 Task: Find connections with filter location El Palmar with filter topic #Futurewith filter profile language German with filter current company Continental with filter school Shri Ramdeobaba Kamla Nehru Engineering College, Katol Road with filter industry Animation and Post-production with filter service category Social Media Marketing with filter keywords title Community Food Project Worker
Action: Mouse moved to (611, 78)
Screenshot: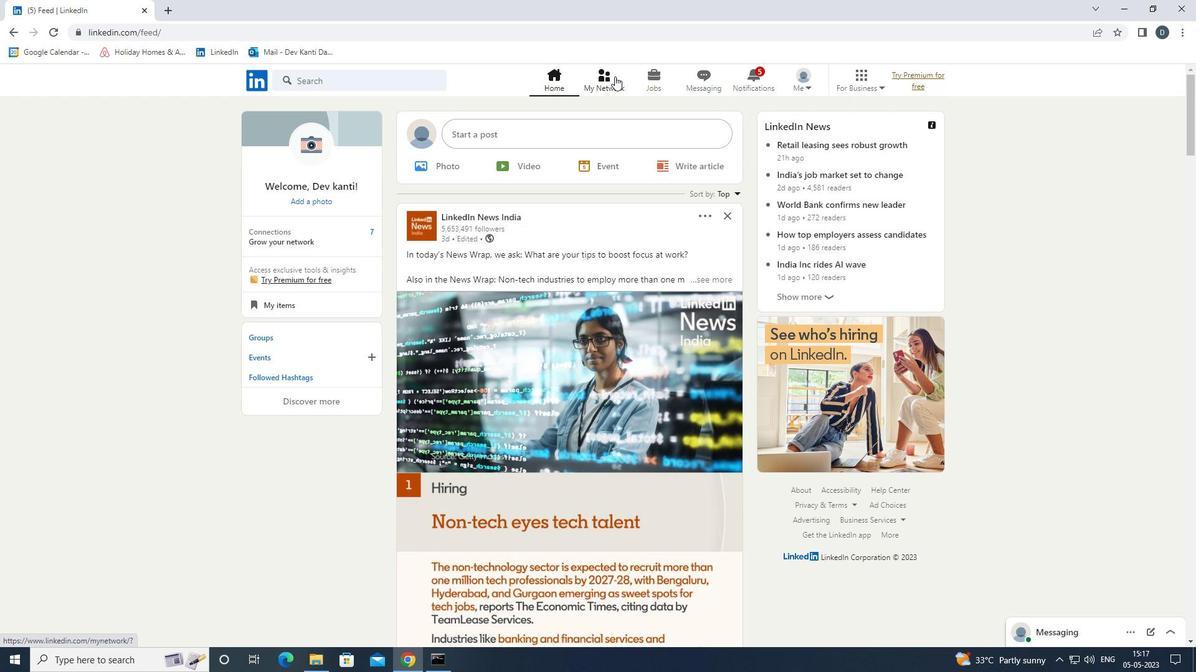 
Action: Mouse pressed left at (611, 78)
Screenshot: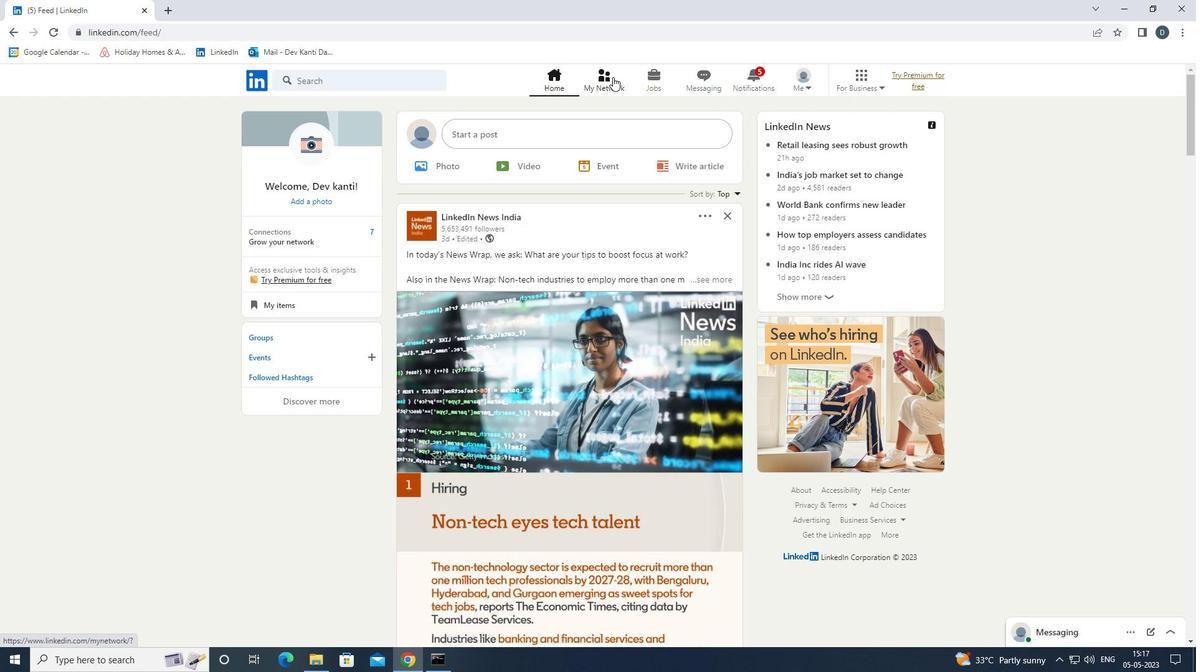 
Action: Mouse moved to (413, 148)
Screenshot: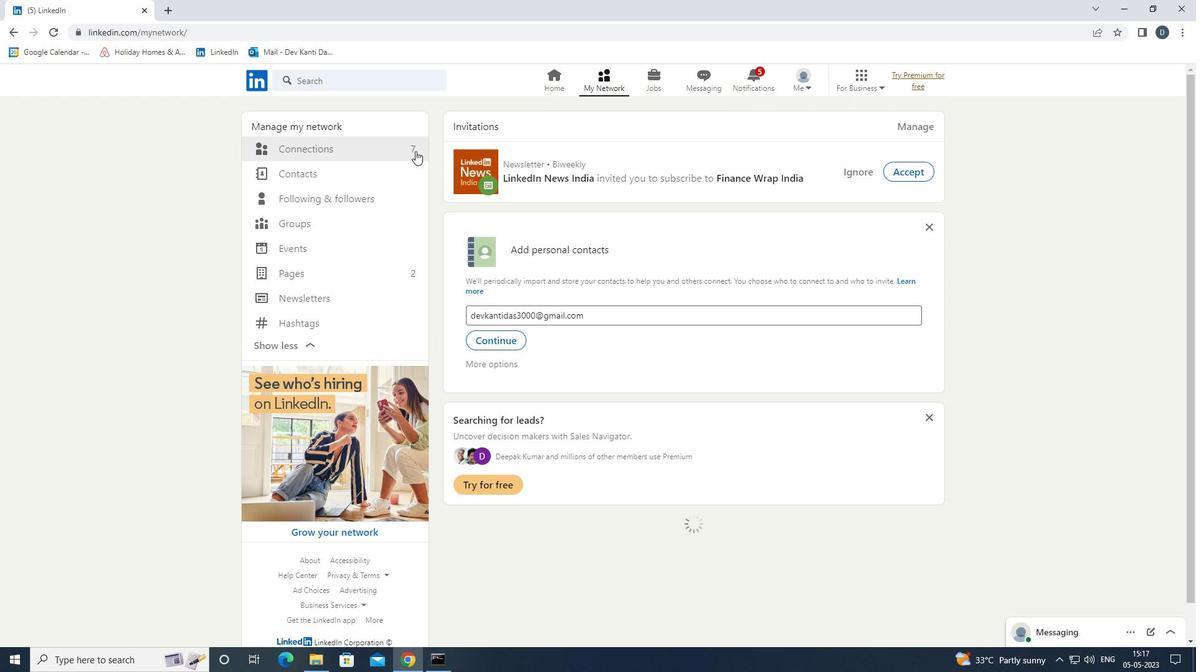 
Action: Mouse pressed left at (413, 148)
Screenshot: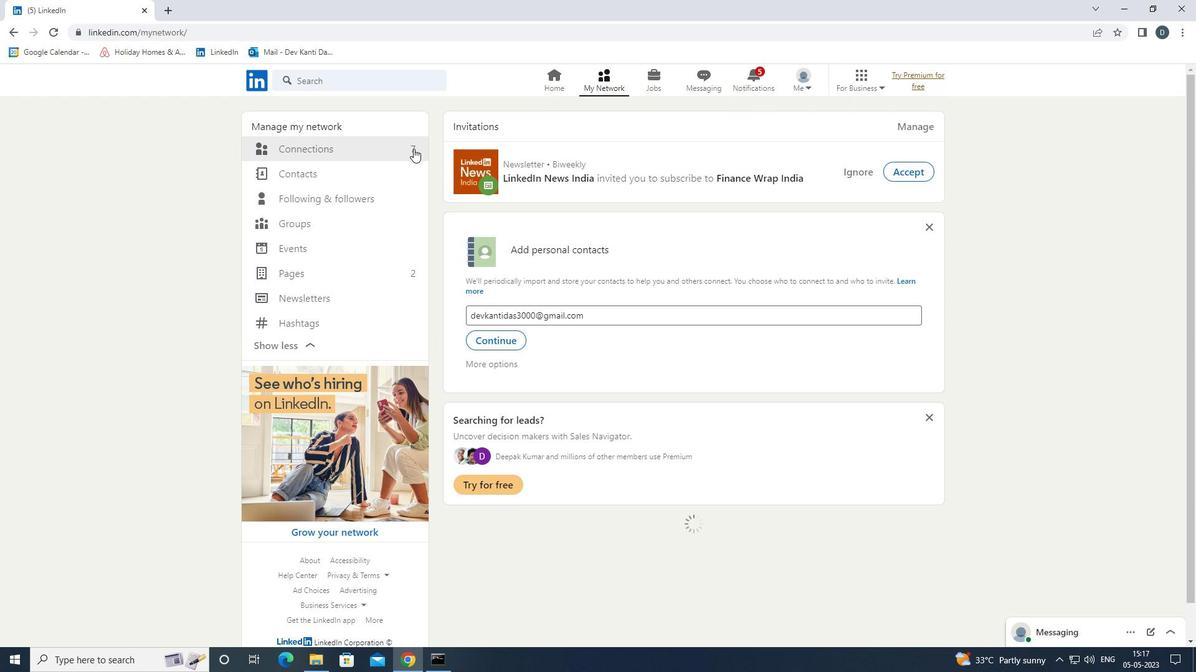
Action: Mouse moved to (660, 149)
Screenshot: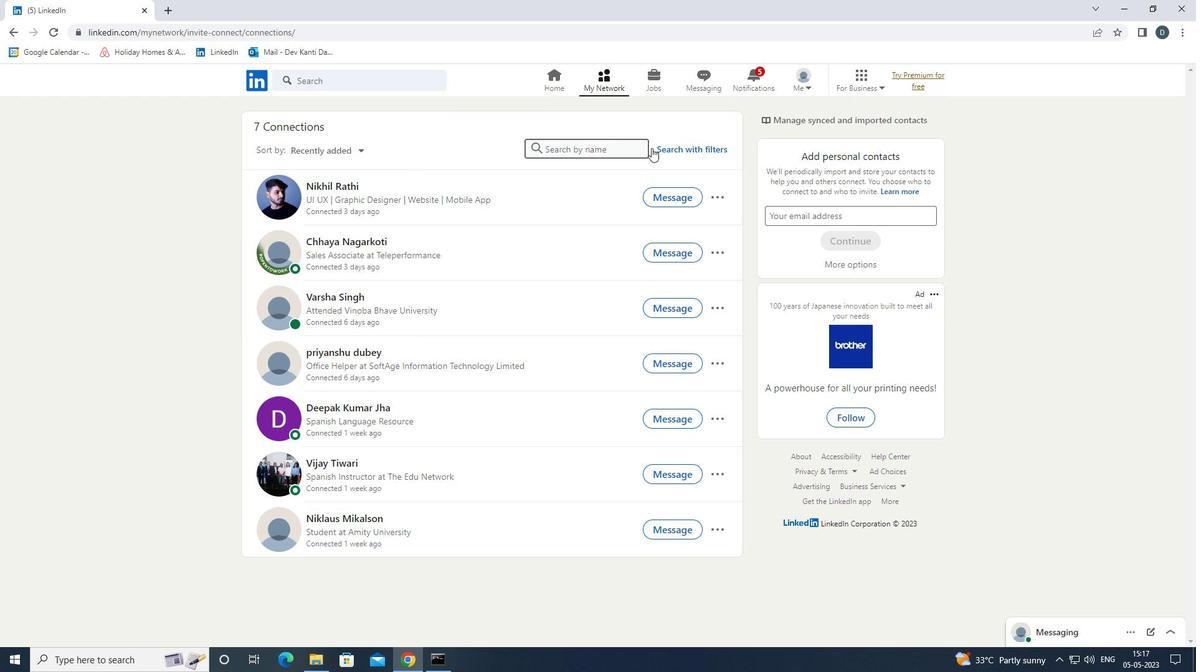 
Action: Mouse pressed left at (660, 149)
Screenshot: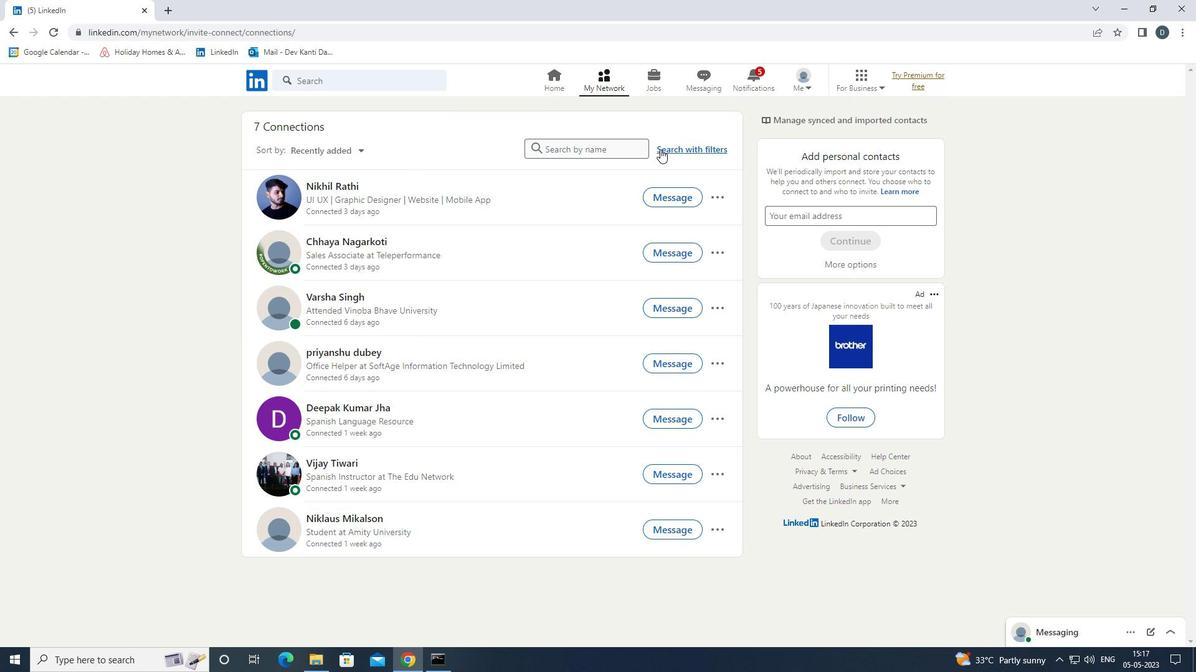 
Action: Mouse moved to (635, 117)
Screenshot: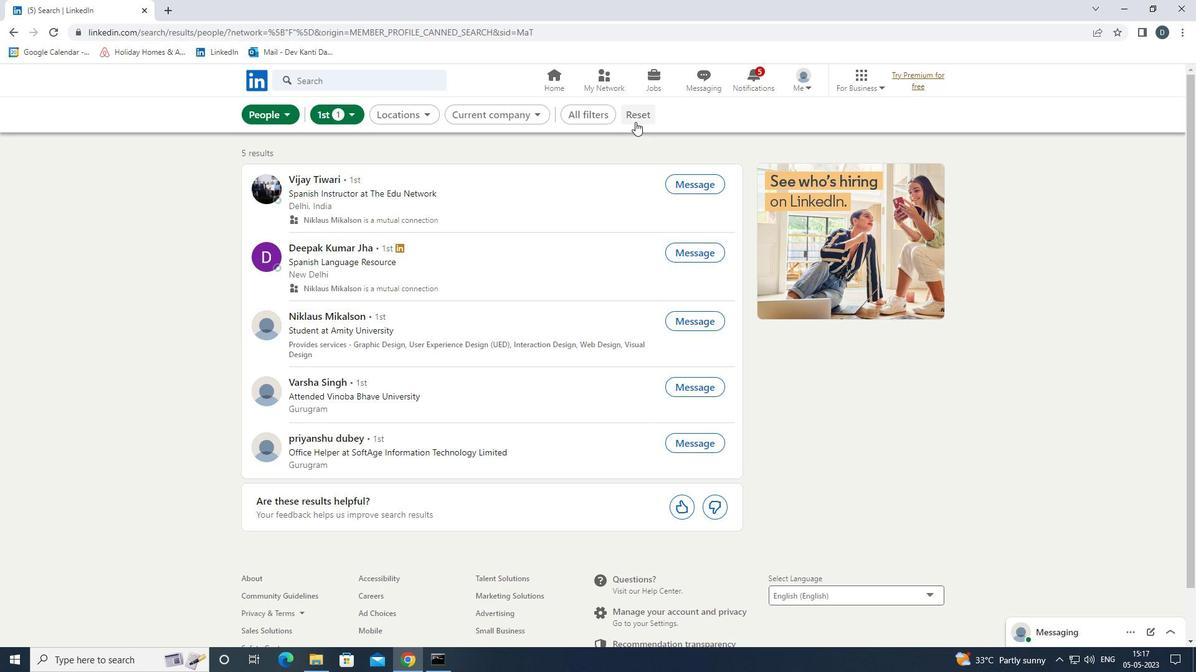 
Action: Mouse pressed left at (635, 117)
Screenshot: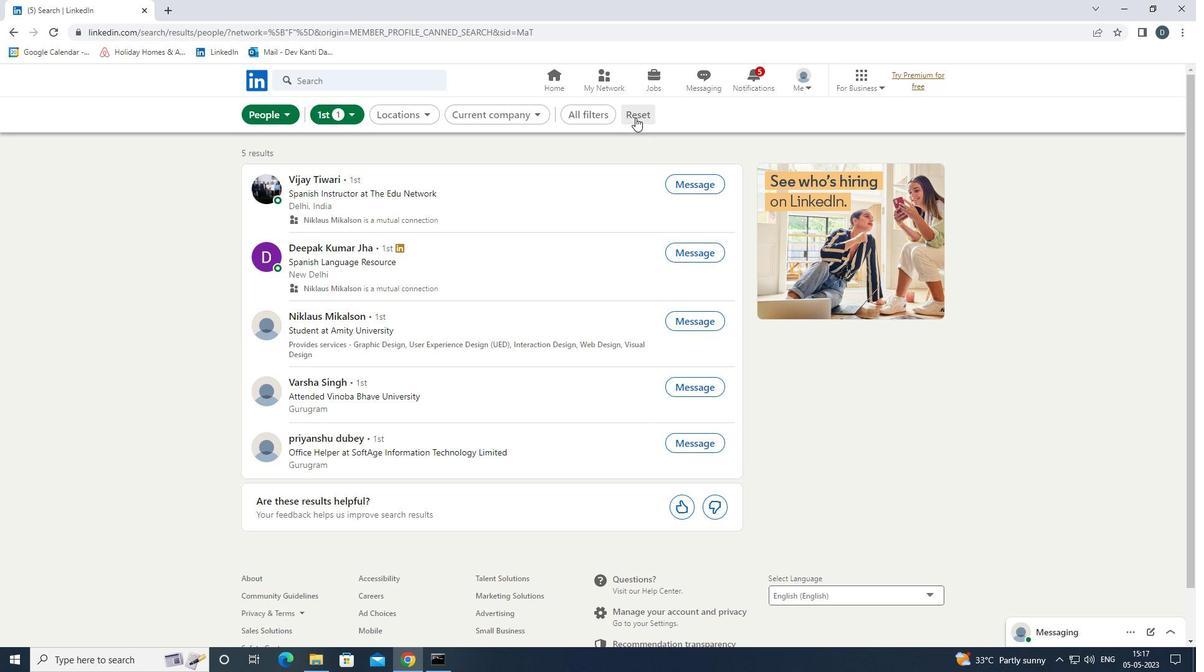 
Action: Mouse moved to (621, 114)
Screenshot: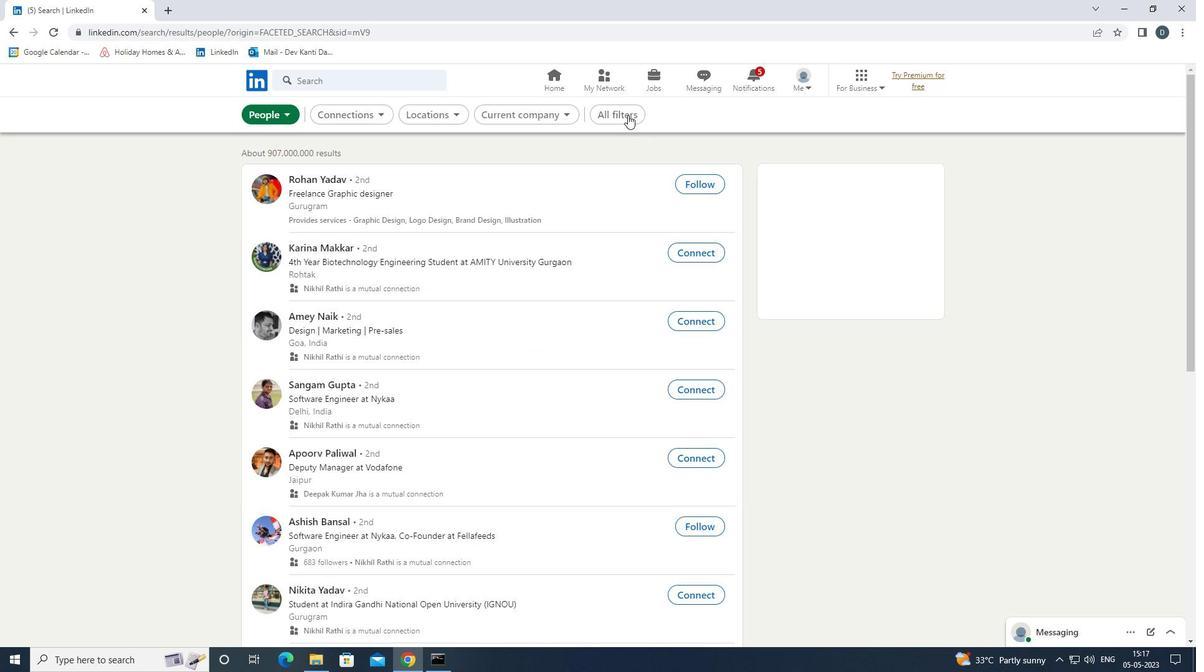 
Action: Mouse pressed left at (621, 114)
Screenshot: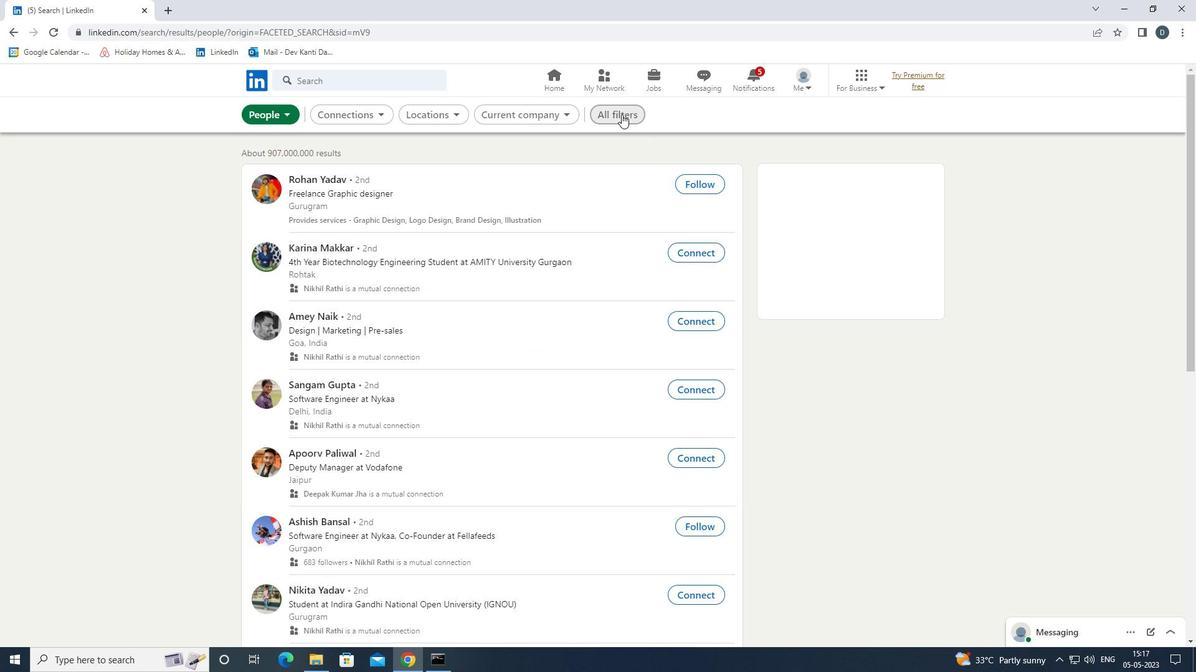 
Action: Mouse moved to (1013, 341)
Screenshot: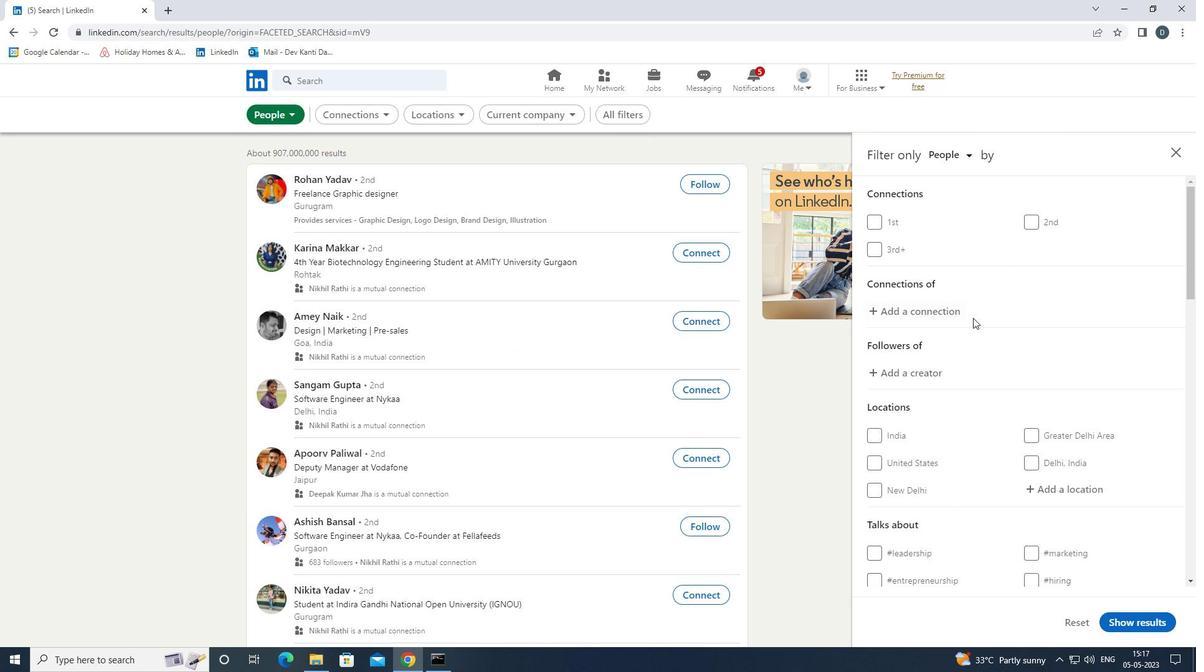 
Action: Mouse scrolled (1013, 340) with delta (0, 0)
Screenshot: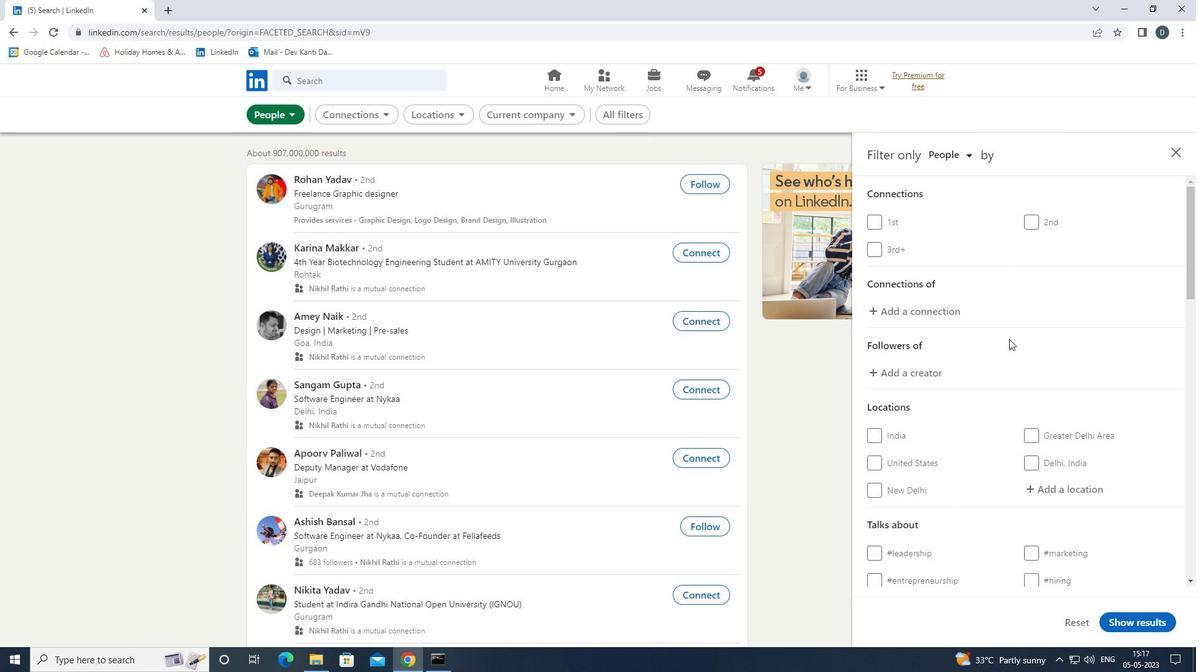 
Action: Mouse moved to (1015, 343)
Screenshot: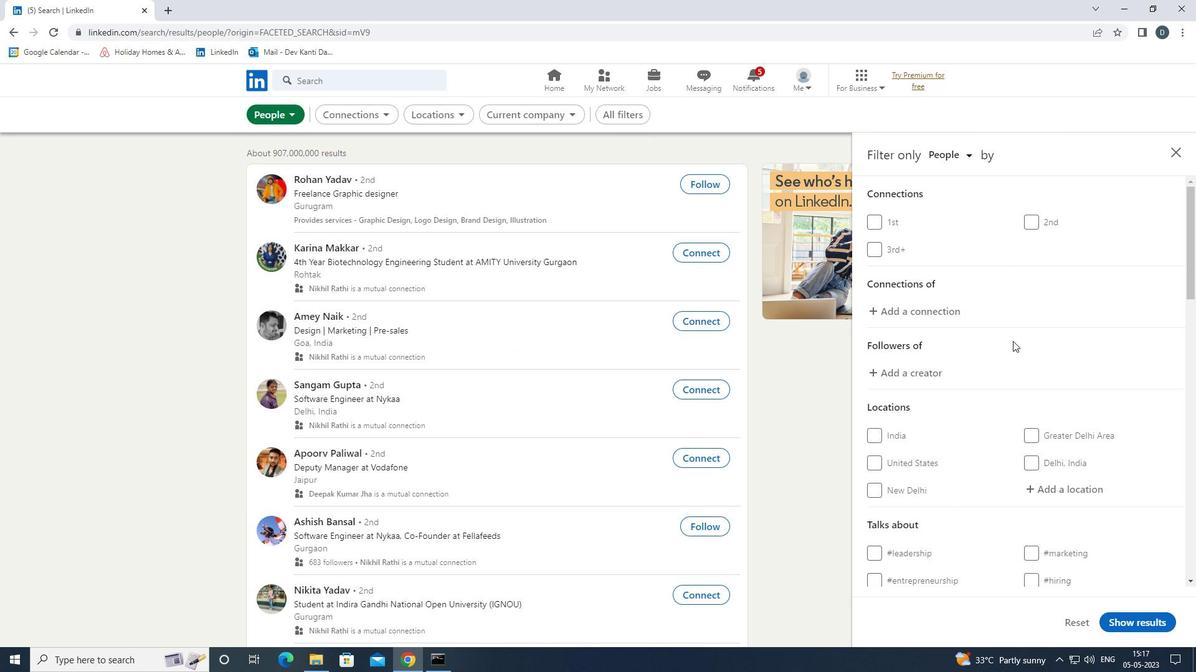
Action: Mouse scrolled (1015, 343) with delta (0, 0)
Screenshot: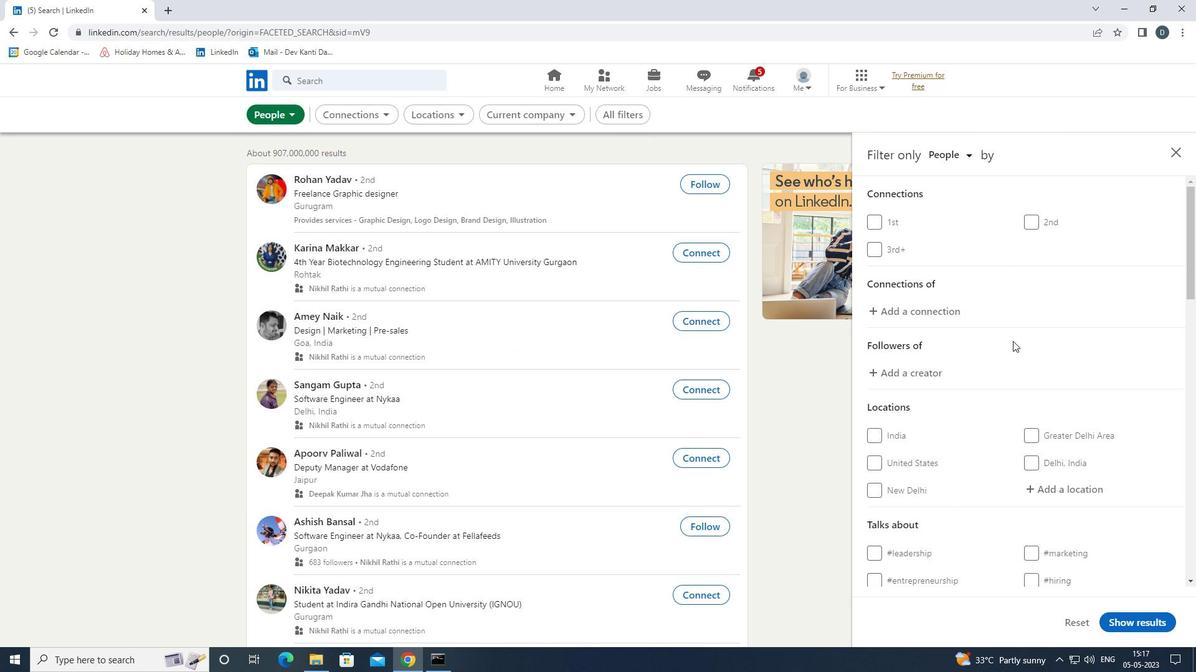 
Action: Mouse moved to (1072, 360)
Screenshot: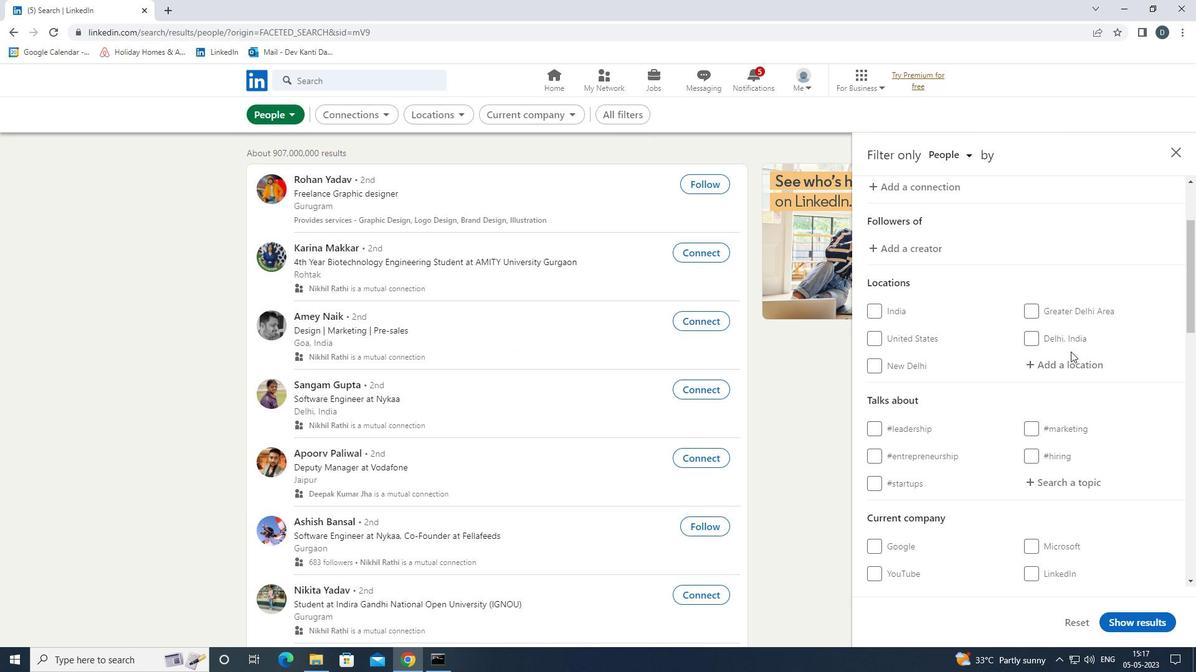 
Action: Mouse pressed left at (1072, 360)
Screenshot: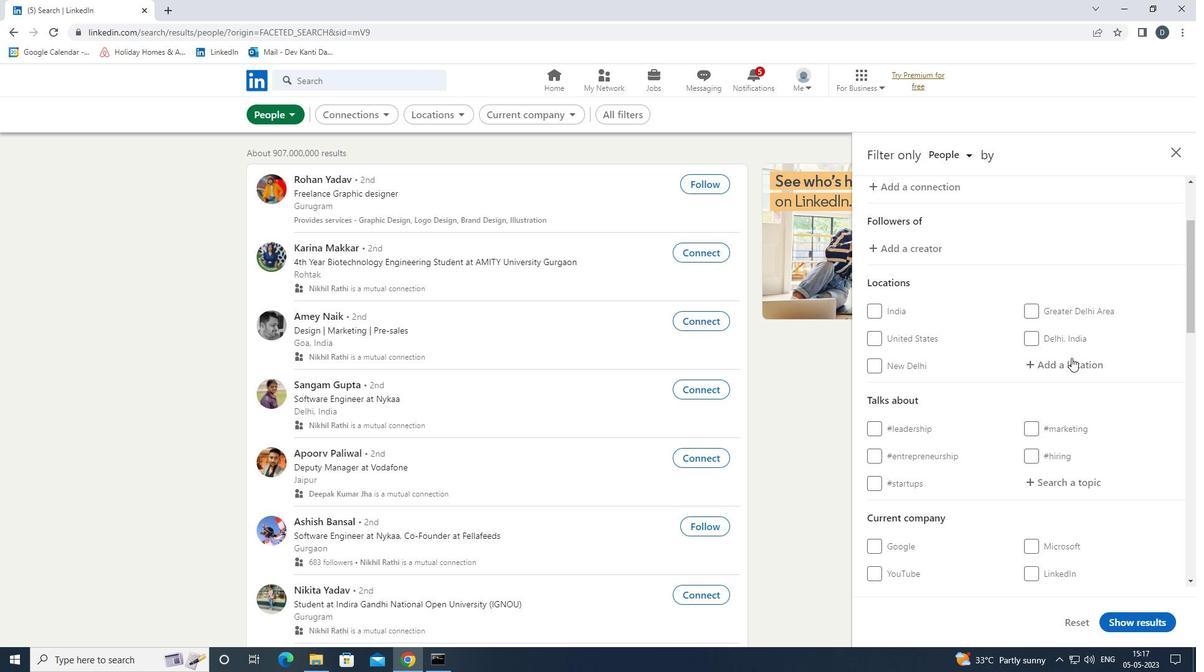 
Action: Mouse moved to (1072, 360)
Screenshot: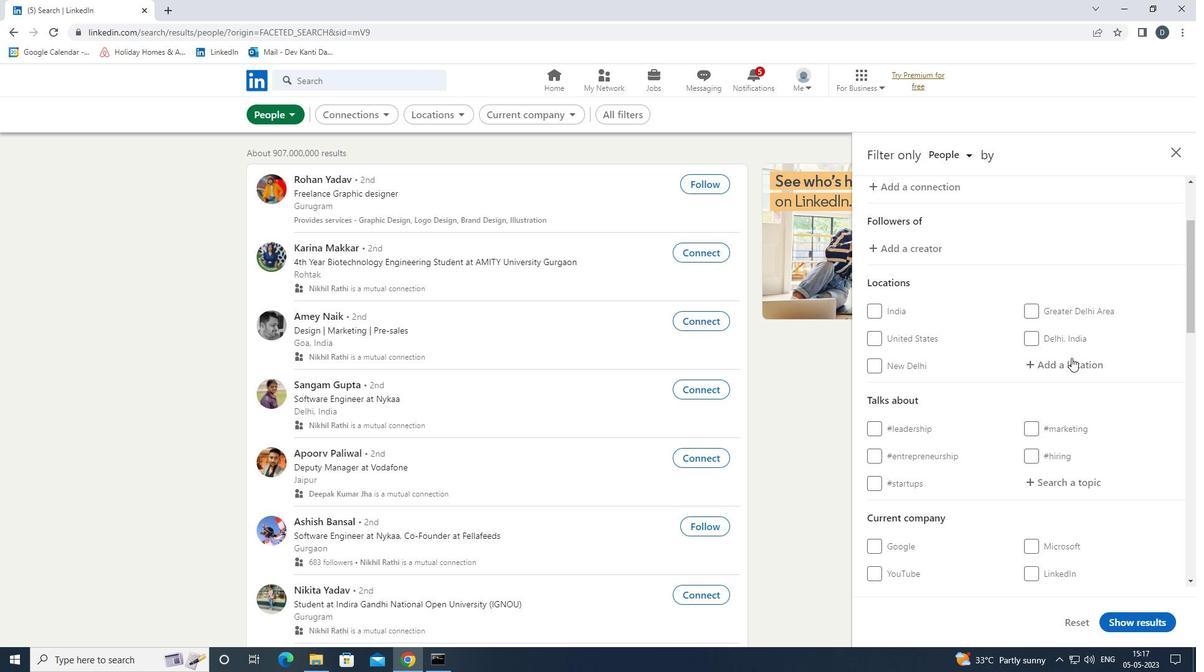 
Action: Key pressed <Key.shift><Key.shift>EL<Key.space><Key.shift>PALMAR<Key.down><Key.enter>
Screenshot: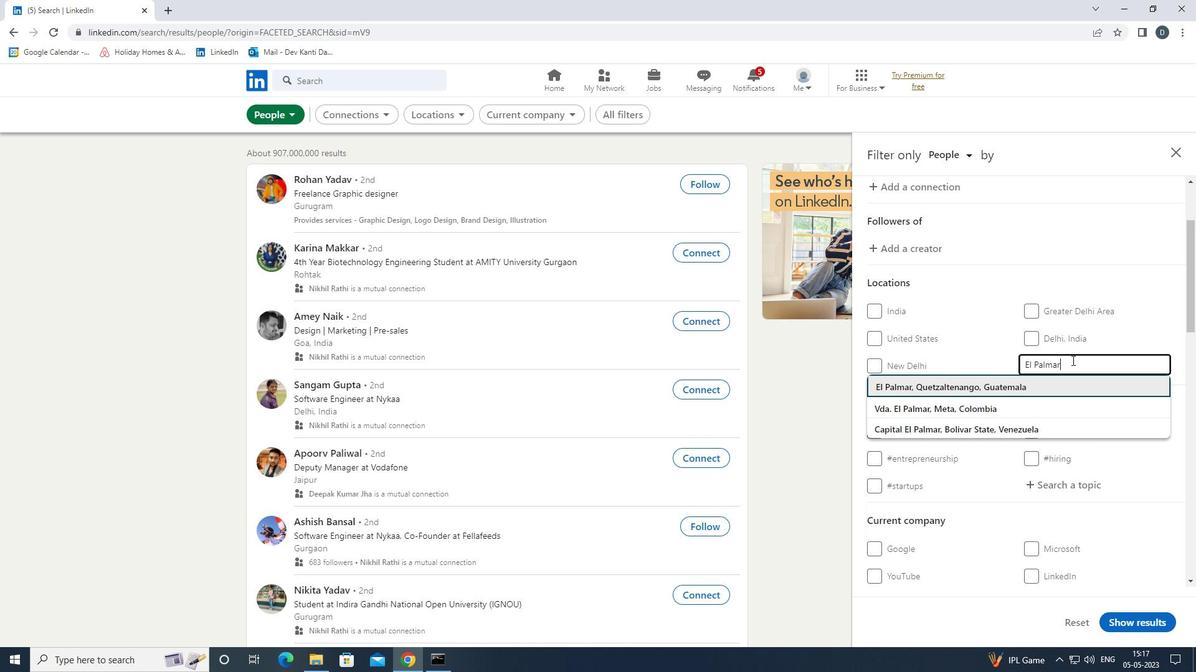 
Action: Mouse scrolled (1072, 360) with delta (0, 0)
Screenshot: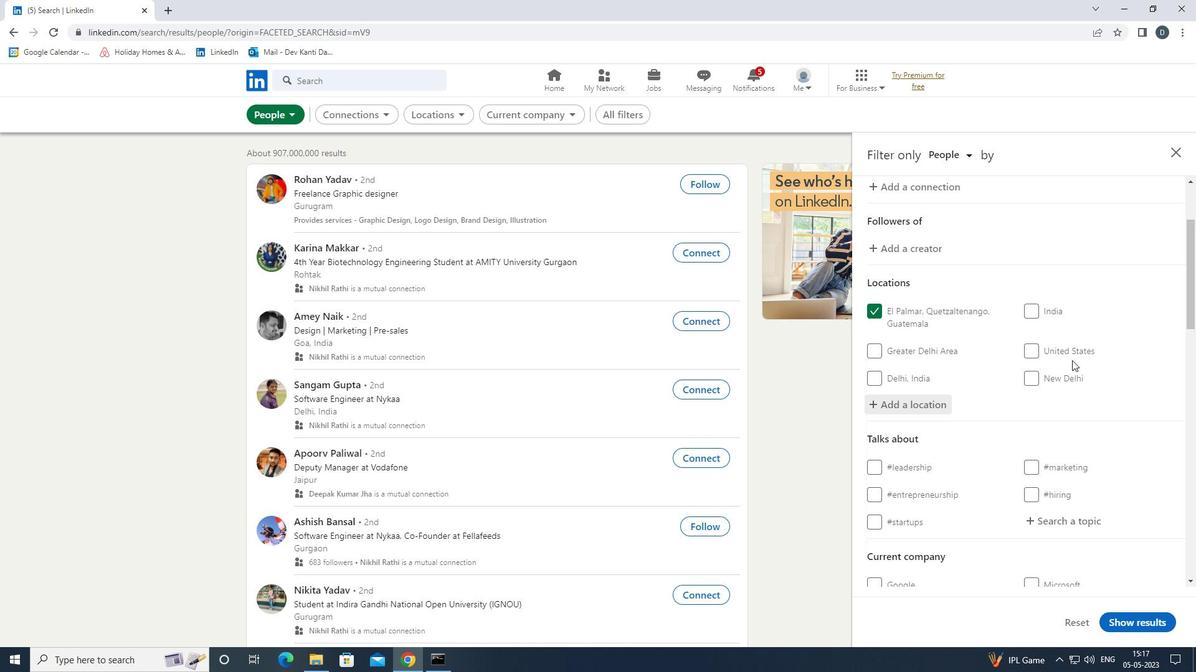 
Action: Mouse scrolled (1072, 360) with delta (0, 0)
Screenshot: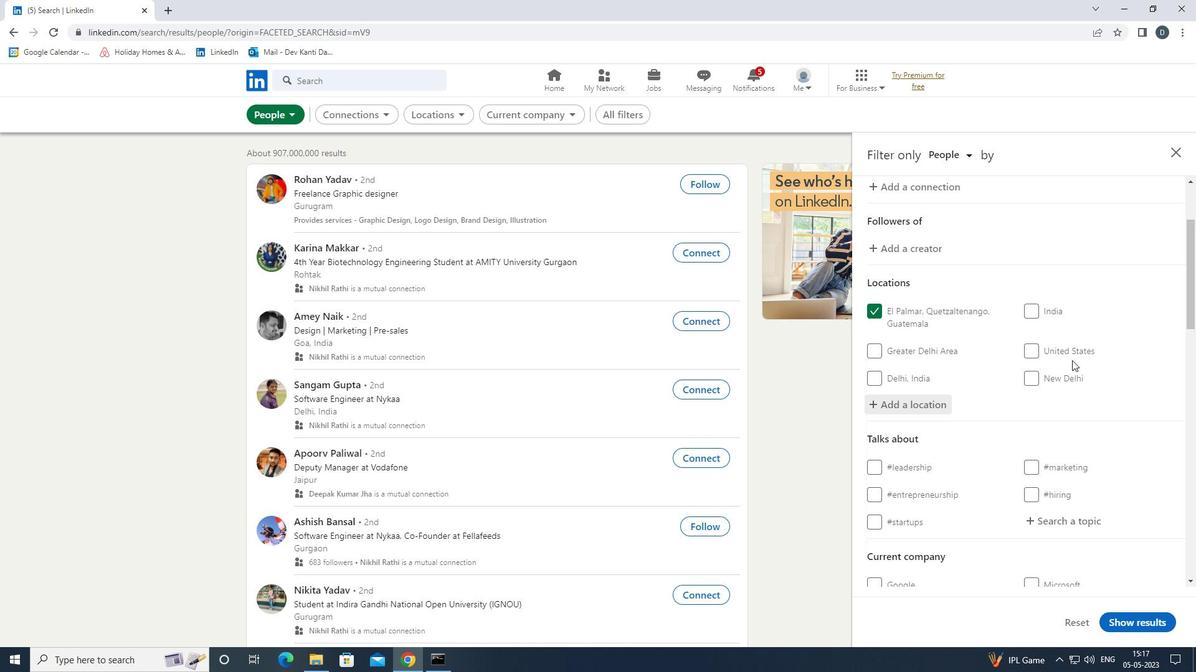 
Action: Mouse moved to (1072, 397)
Screenshot: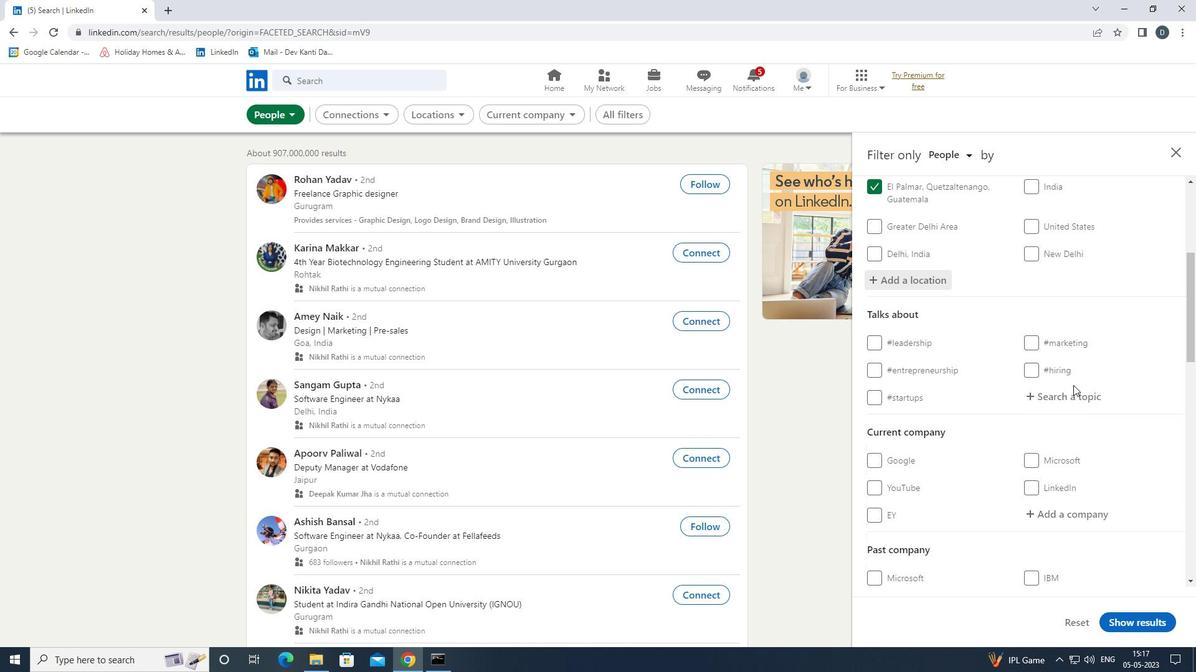 
Action: Mouse pressed left at (1072, 397)
Screenshot: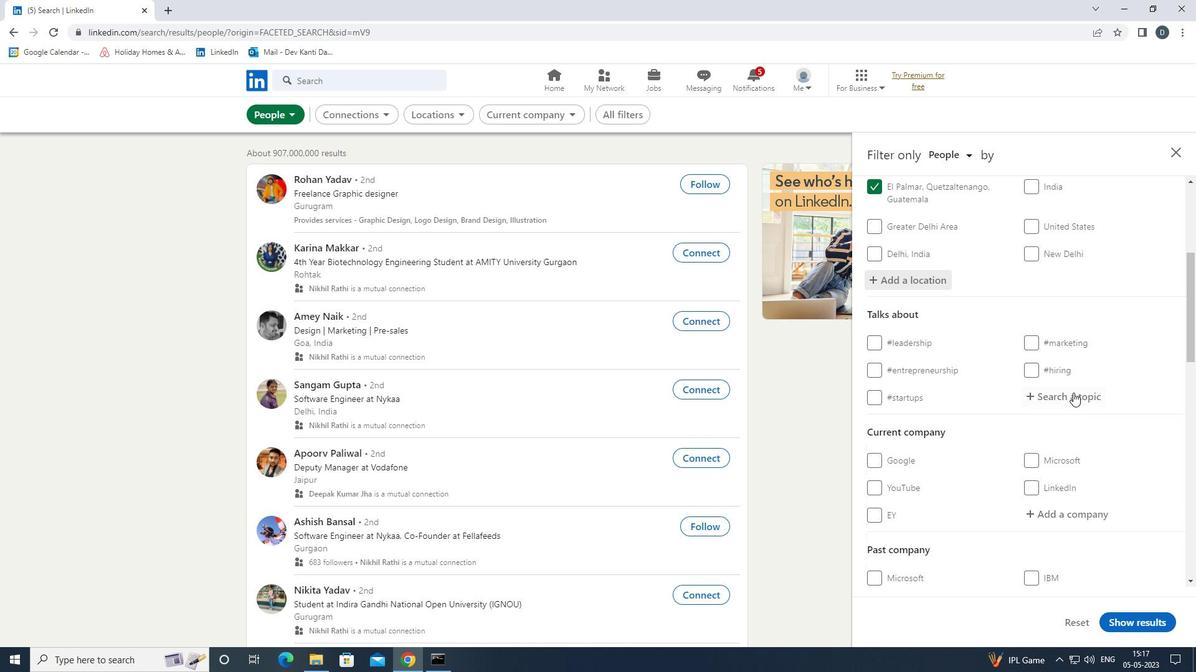 
Action: Mouse moved to (1046, 392)
Screenshot: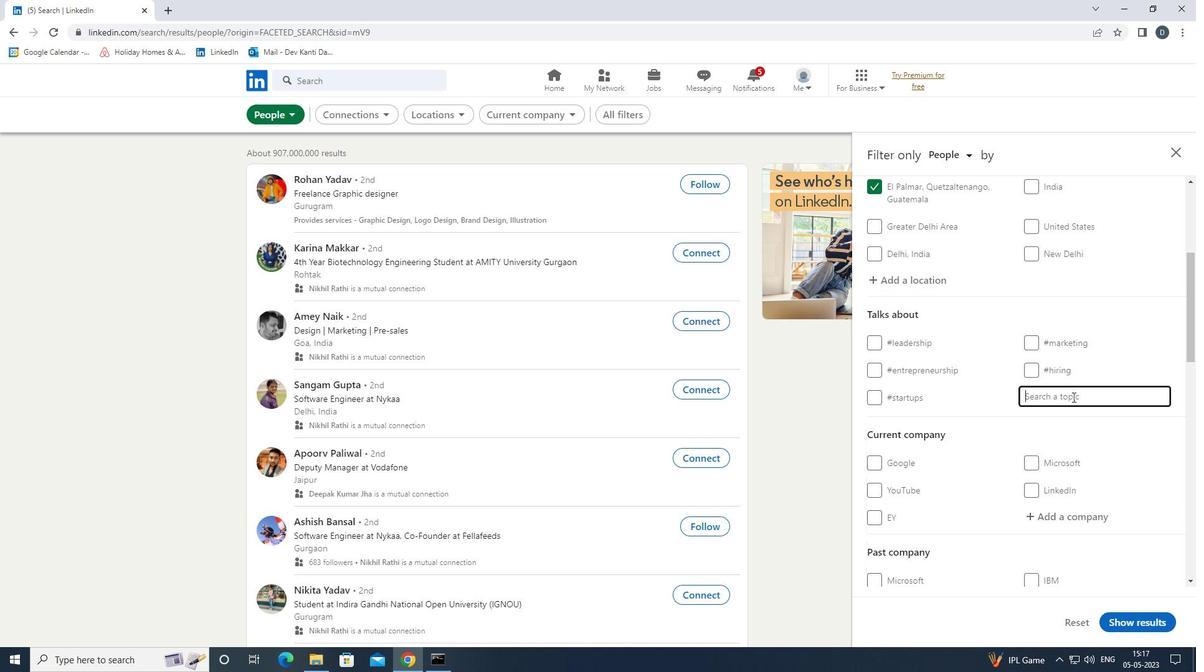 
Action: Key pressed <Key.shift>FUTURE<Key.down><Key.enter>
Screenshot: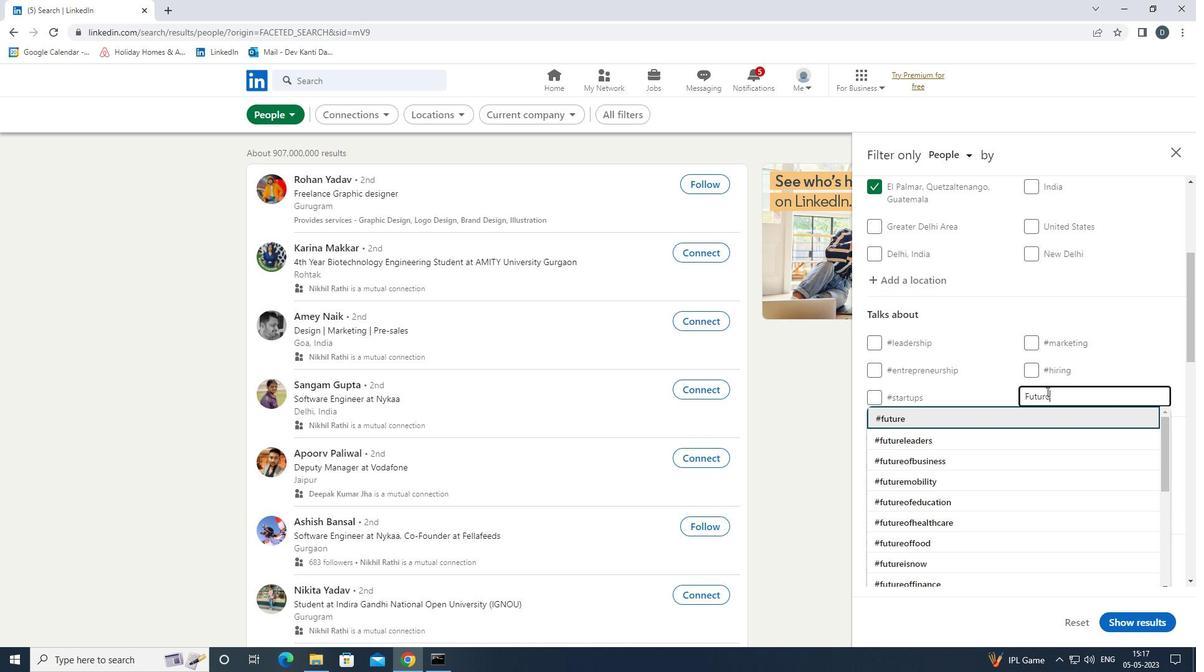 
Action: Mouse scrolled (1046, 391) with delta (0, 0)
Screenshot: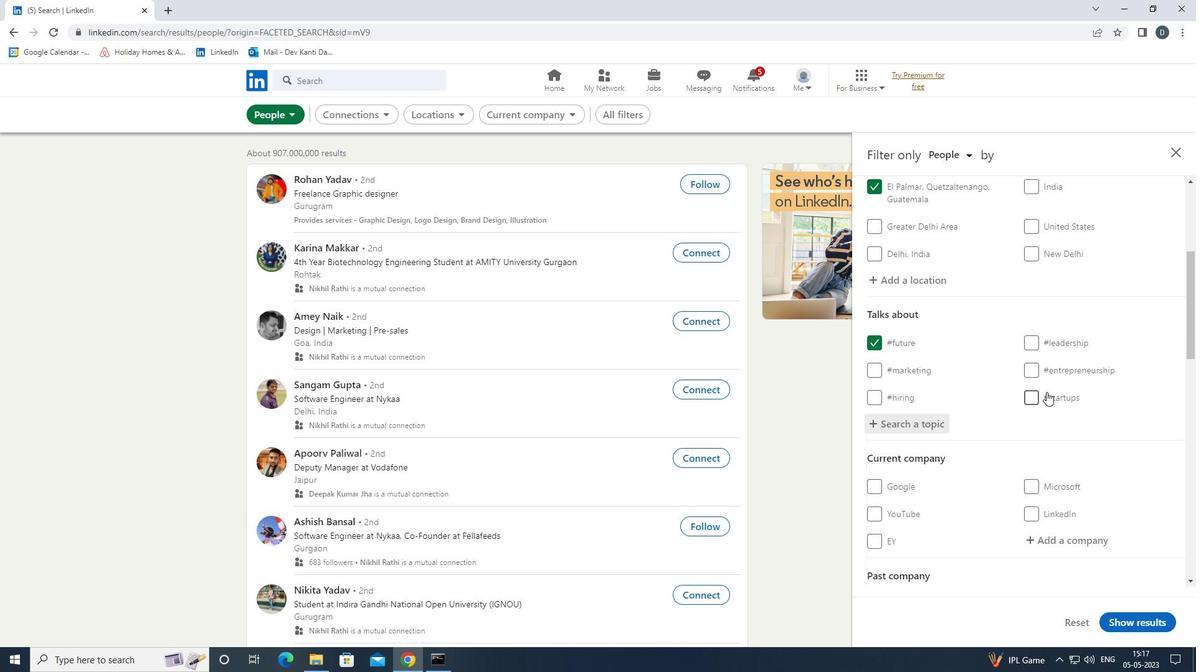 
Action: Mouse scrolled (1046, 391) with delta (0, 0)
Screenshot: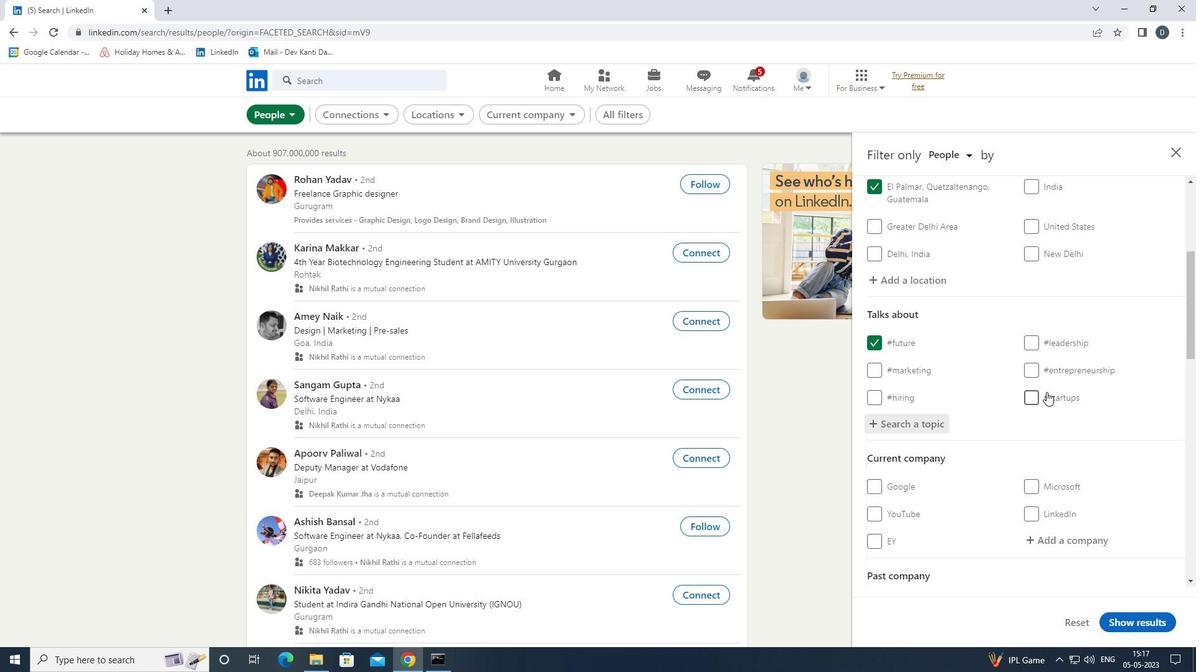 
Action: Mouse scrolled (1046, 391) with delta (0, 0)
Screenshot: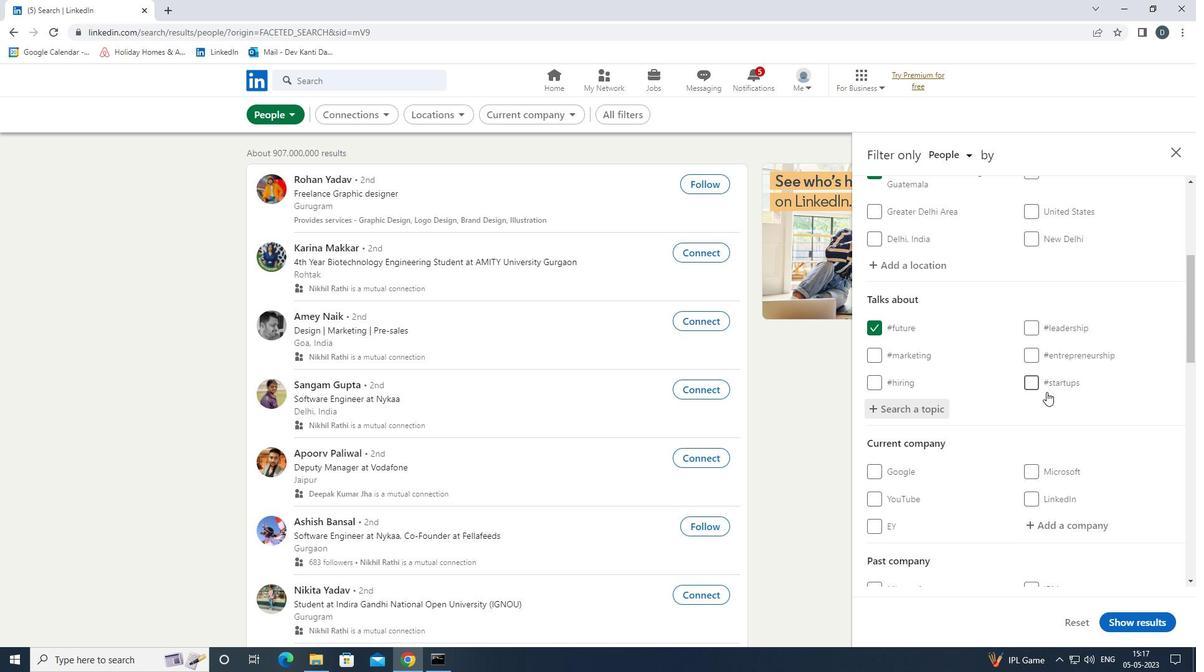 
Action: Mouse scrolled (1046, 391) with delta (0, 0)
Screenshot: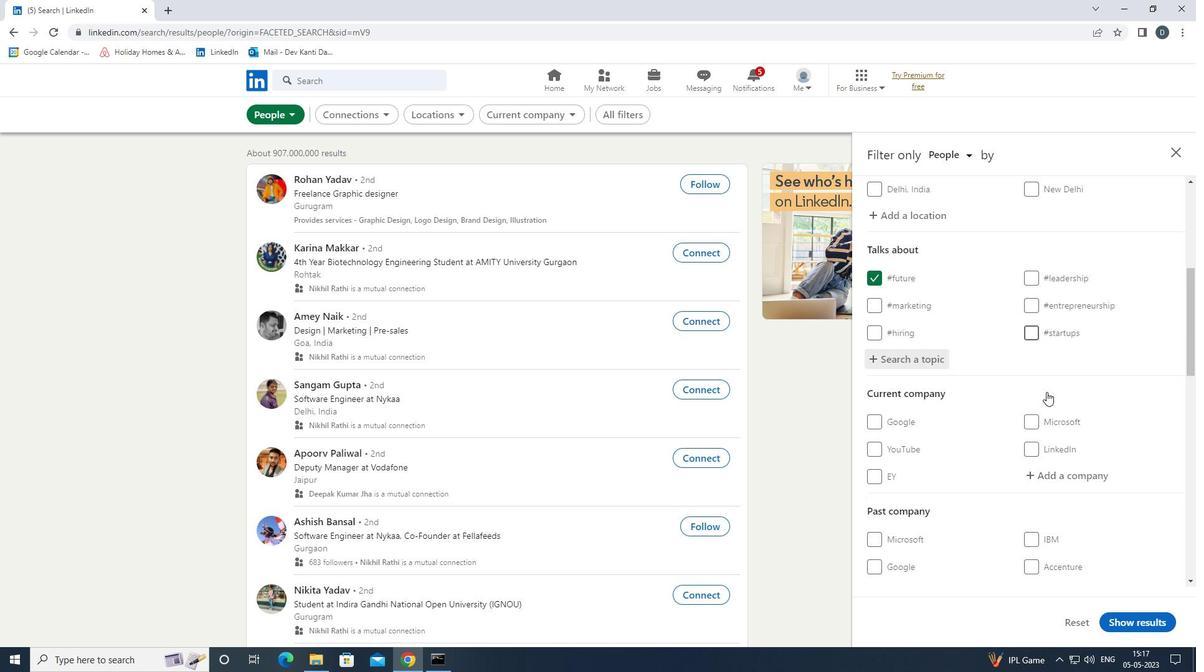 
Action: Mouse scrolled (1046, 391) with delta (0, 0)
Screenshot: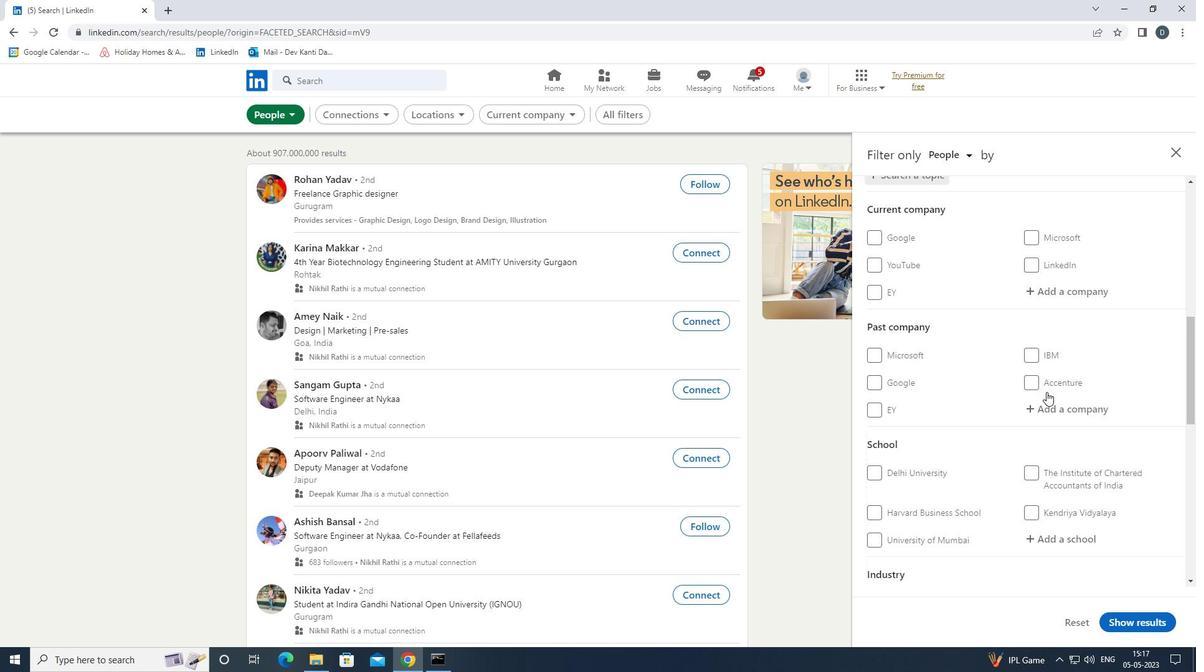 
Action: Mouse scrolled (1046, 391) with delta (0, 0)
Screenshot: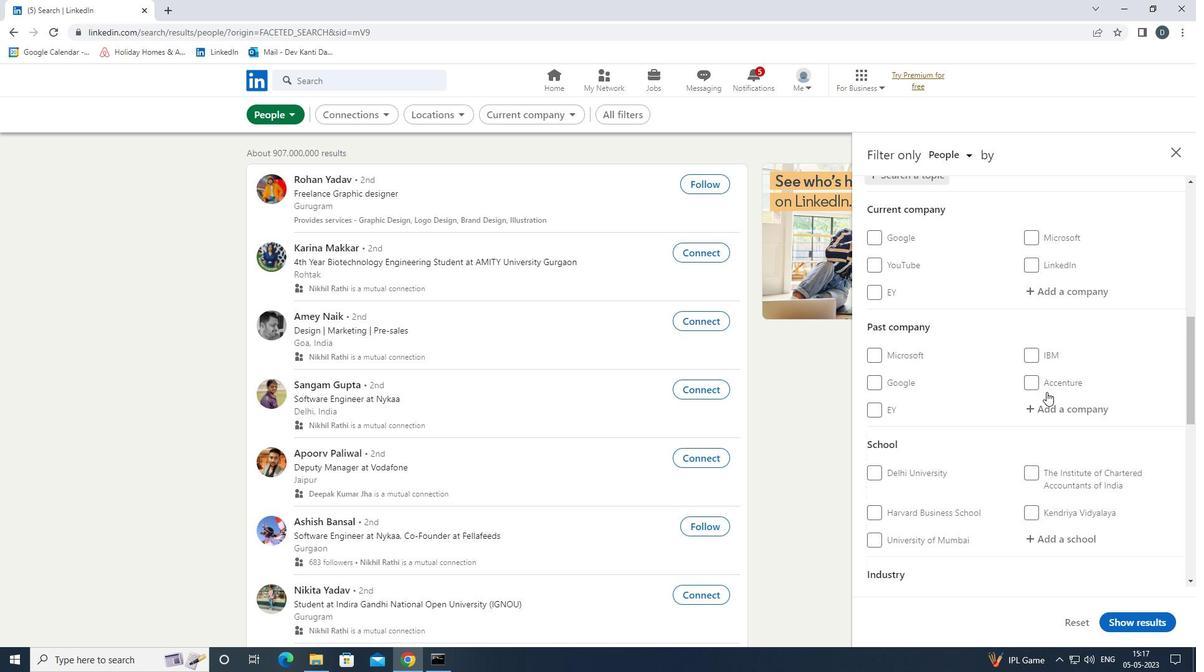 
Action: Mouse scrolled (1046, 391) with delta (0, 0)
Screenshot: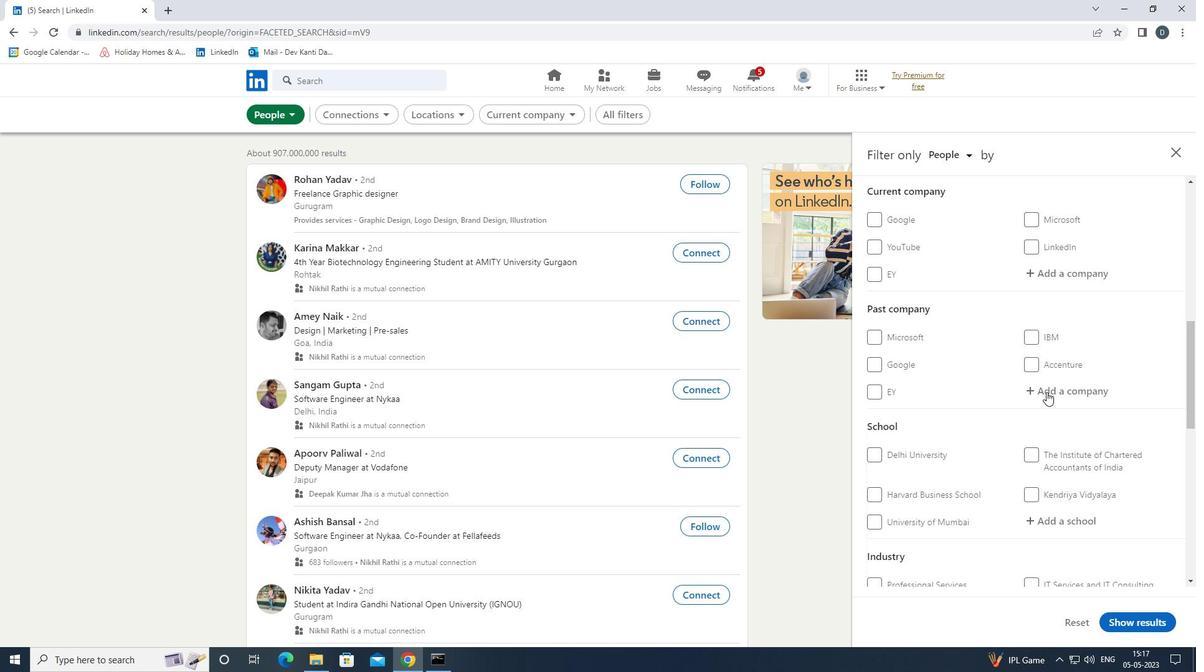 
Action: Mouse scrolled (1046, 391) with delta (0, 0)
Screenshot: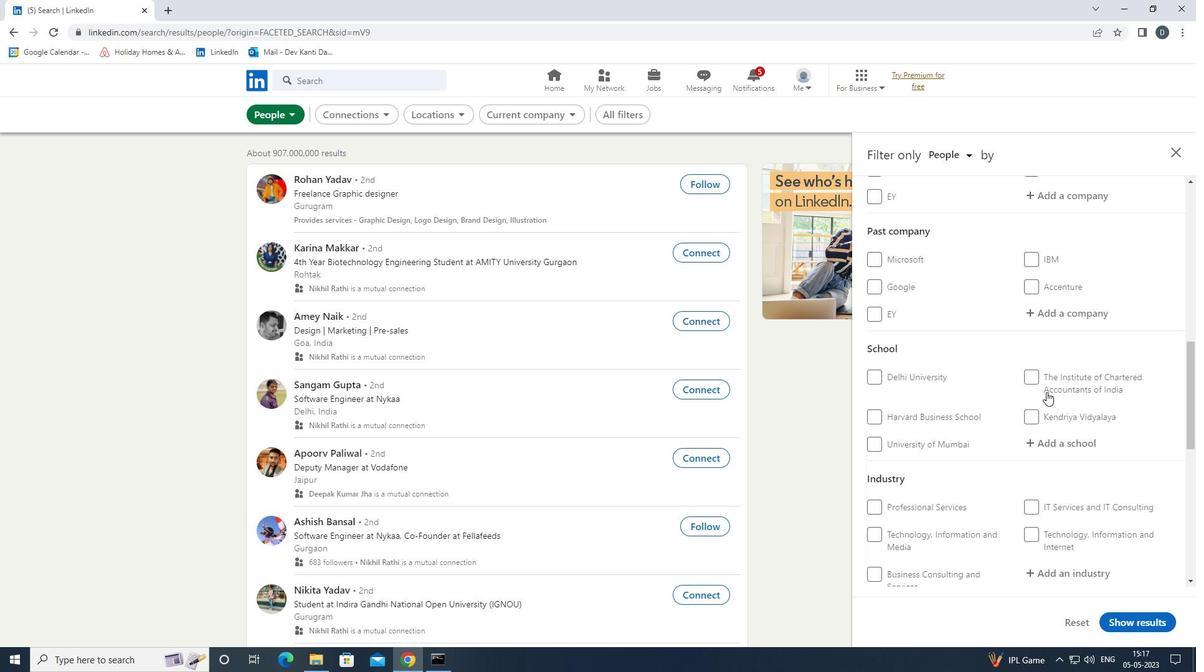 
Action: Mouse moved to (892, 550)
Screenshot: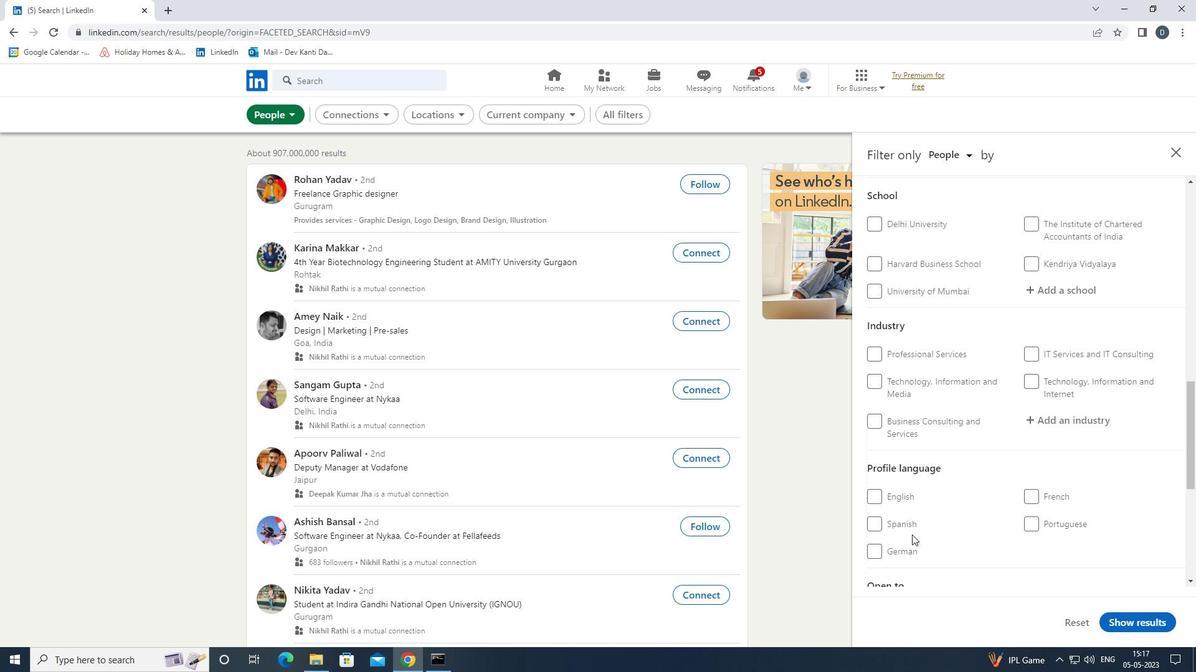 
Action: Mouse pressed left at (892, 550)
Screenshot: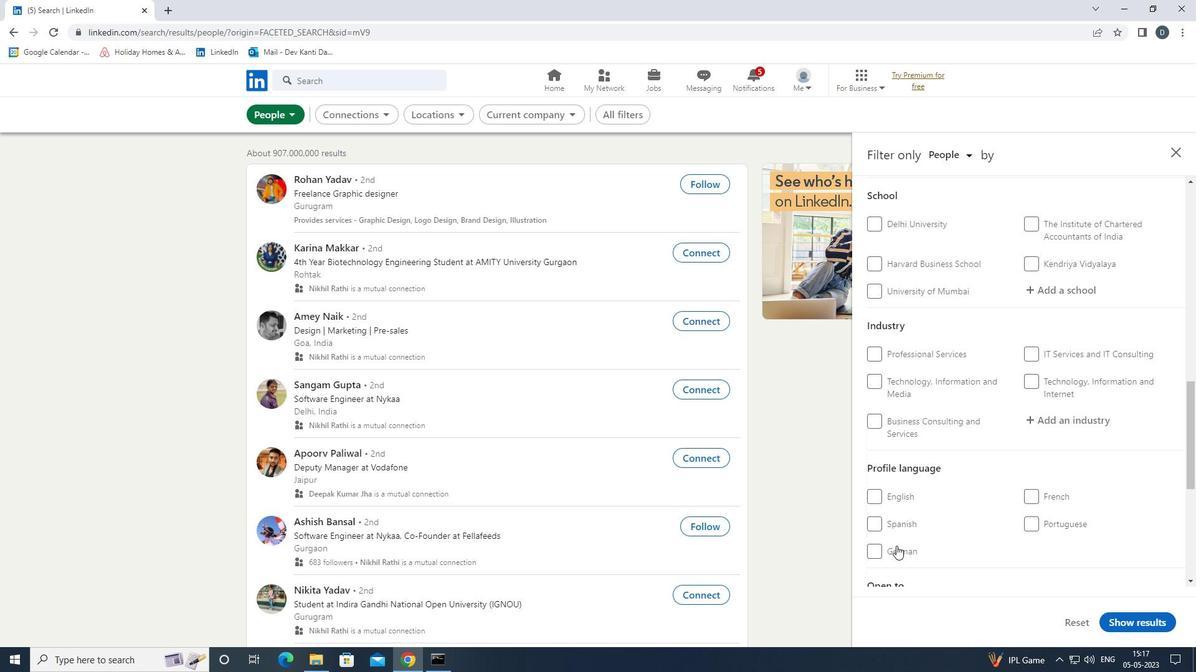 
Action: Mouse moved to (892, 550)
Screenshot: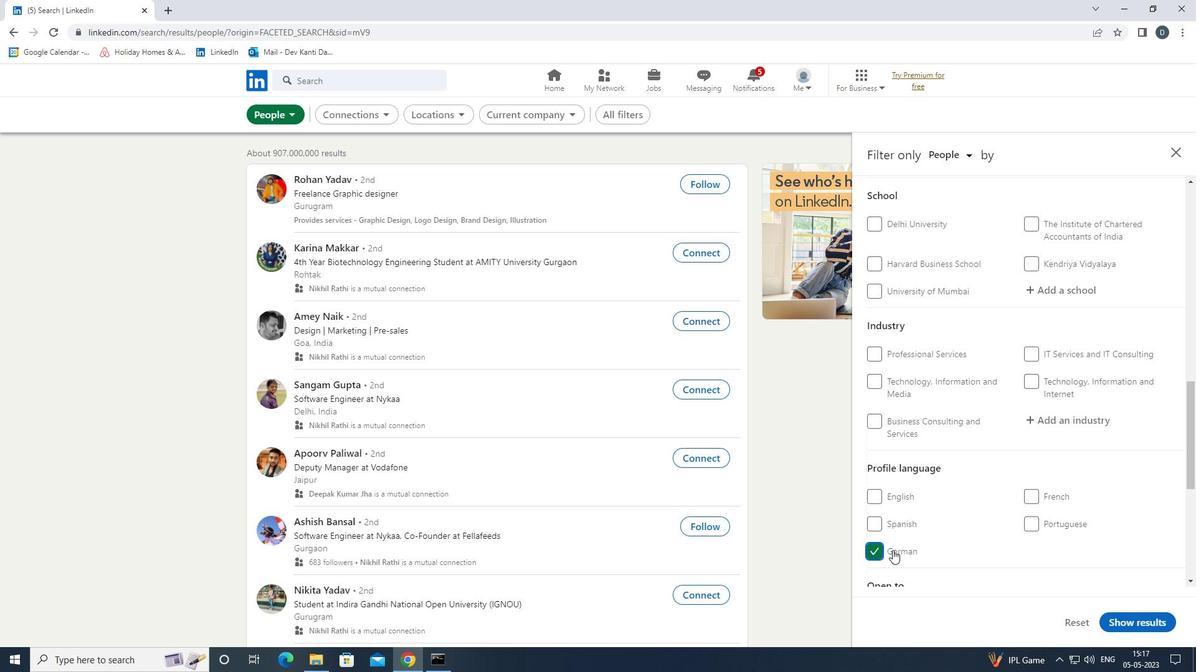 
Action: Mouse scrolled (892, 551) with delta (0, 0)
Screenshot: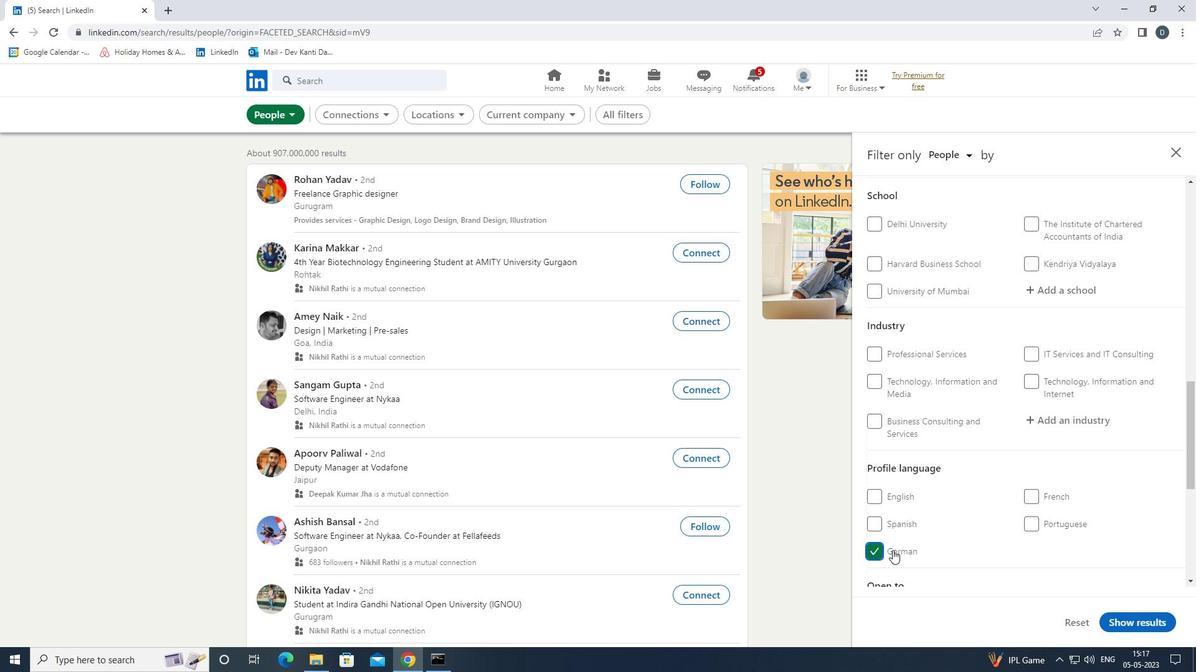 
Action: Mouse scrolled (892, 551) with delta (0, 0)
Screenshot: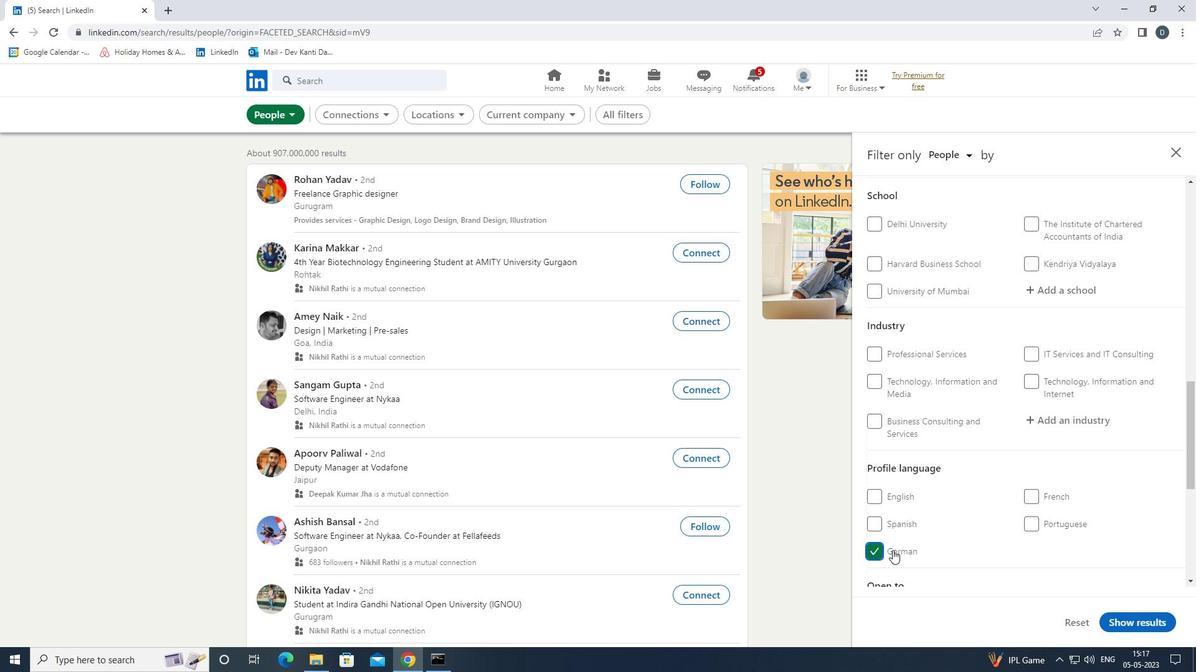 
Action: Mouse scrolled (892, 551) with delta (0, 0)
Screenshot: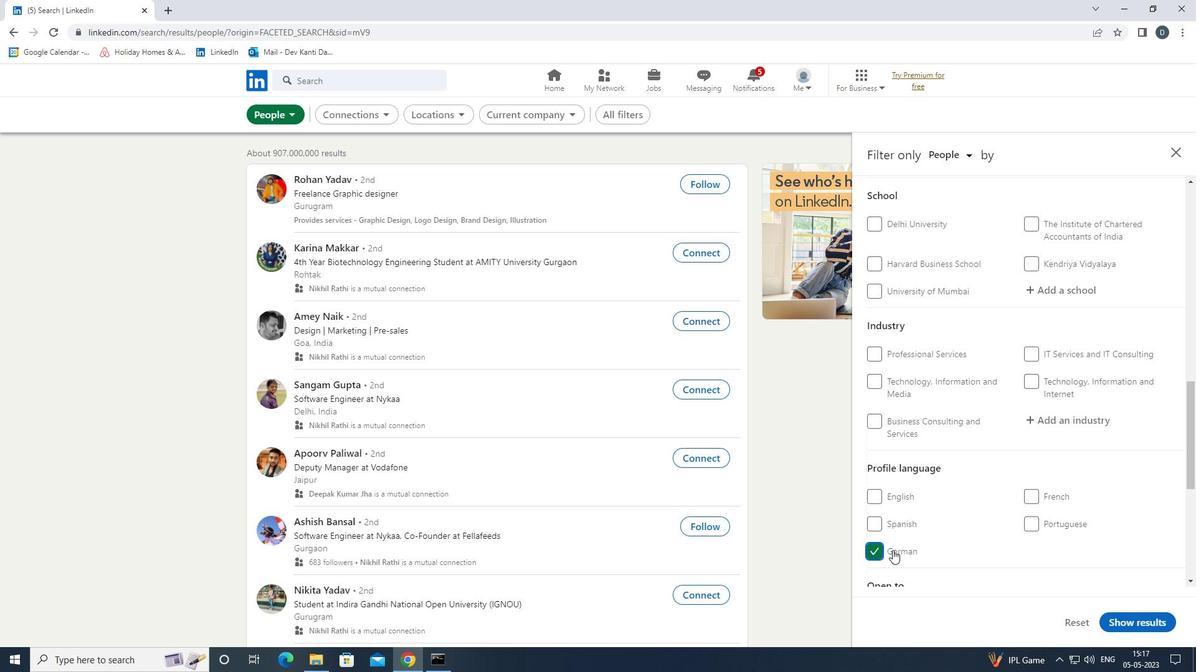 
Action: Mouse scrolled (892, 551) with delta (0, 0)
Screenshot: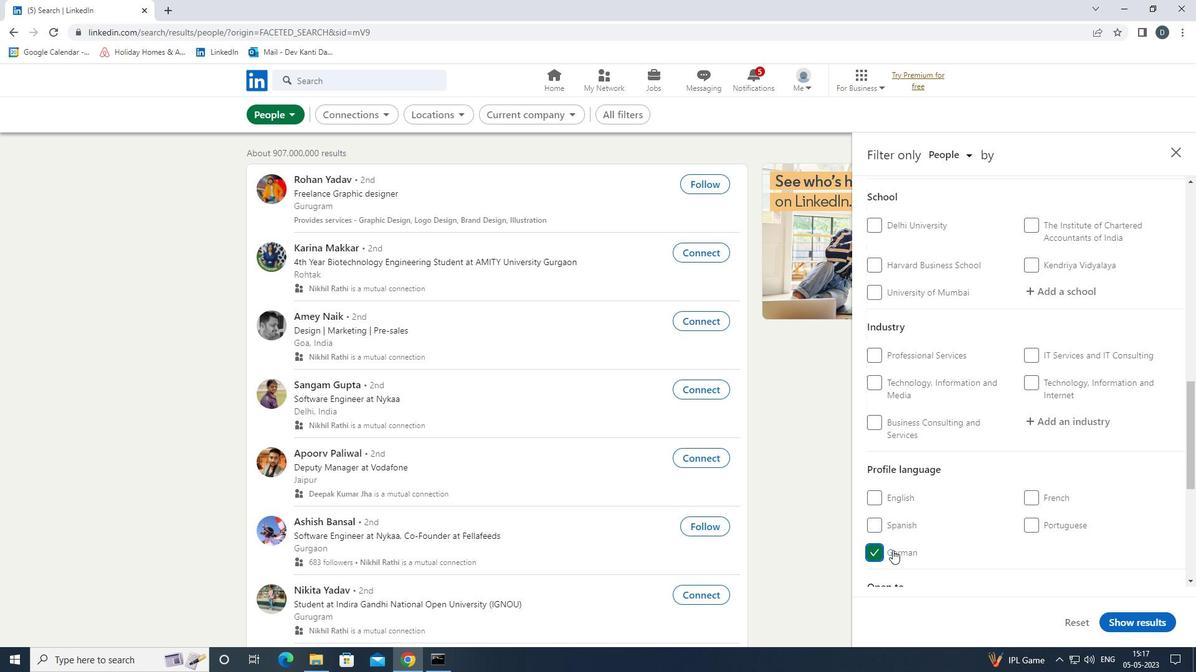 
Action: Mouse scrolled (892, 551) with delta (0, 0)
Screenshot: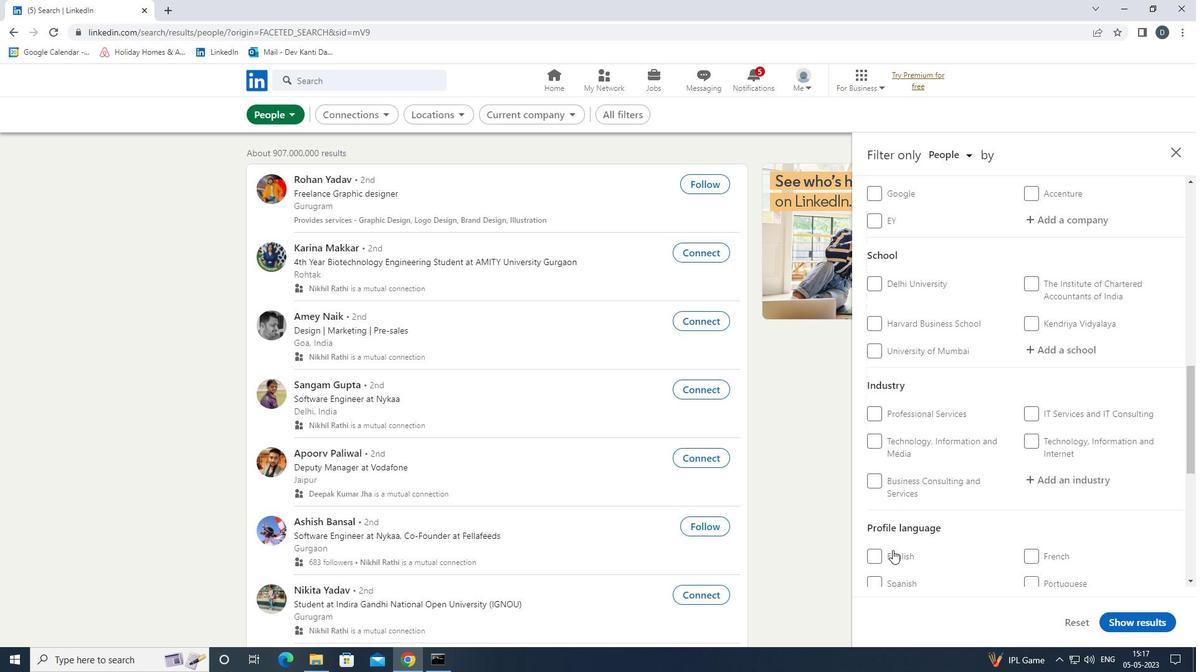 
Action: Mouse moved to (1049, 355)
Screenshot: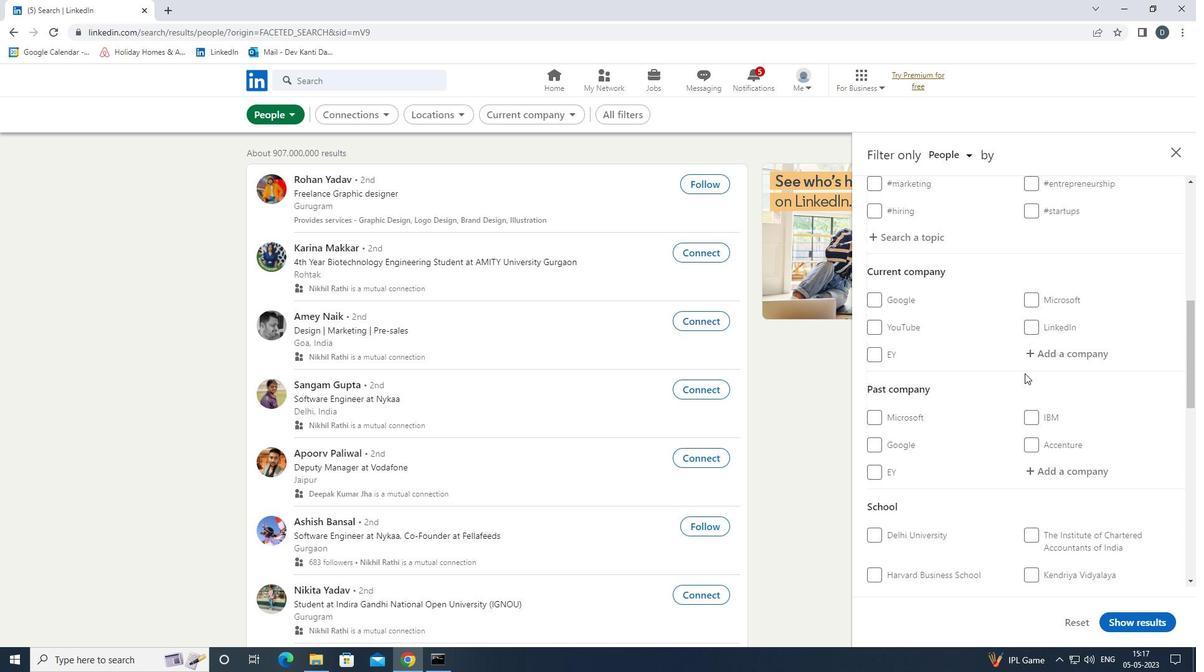 
Action: Mouse pressed left at (1049, 355)
Screenshot: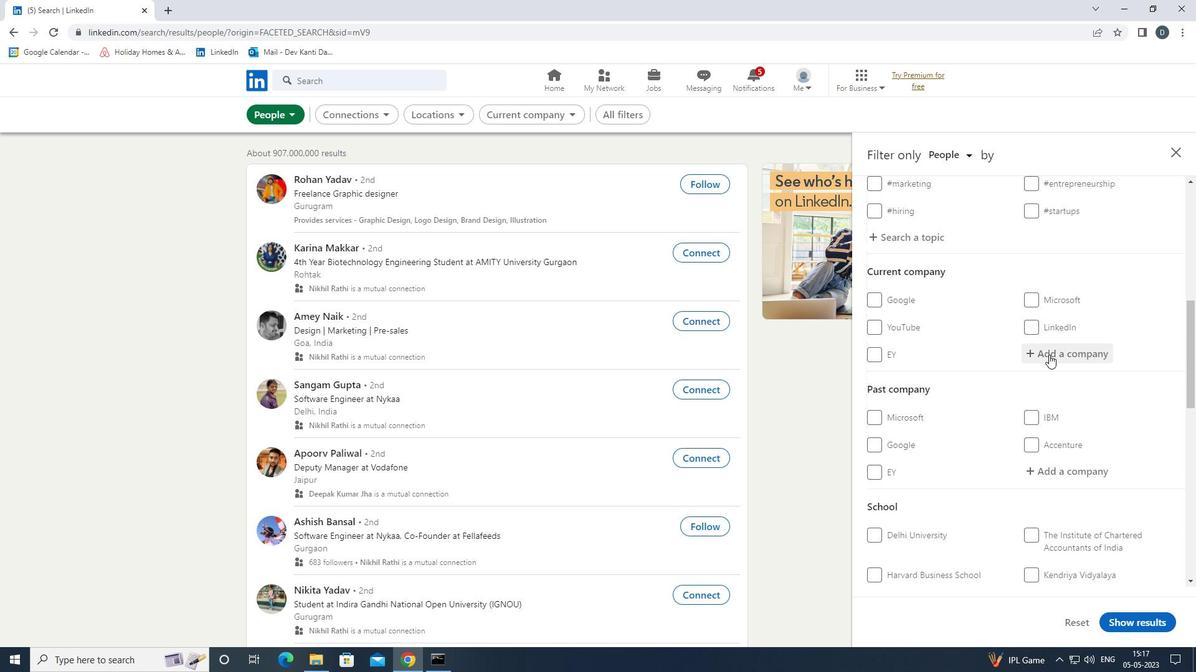 
Action: Mouse moved to (1047, 355)
Screenshot: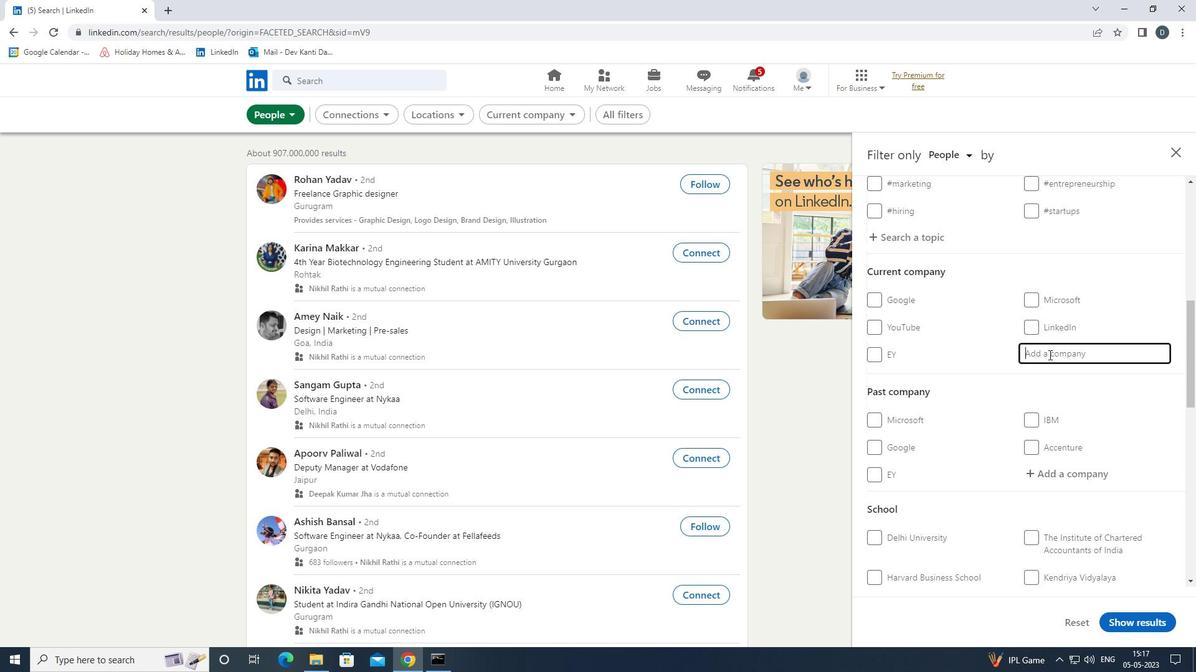 
Action: Key pressed <Key.shift><Key.shift><Key.shift><Key.shift><Key.shift><Key.shift><Key.shift>CONTINENTAL<Key.down><Key.enter>
Screenshot: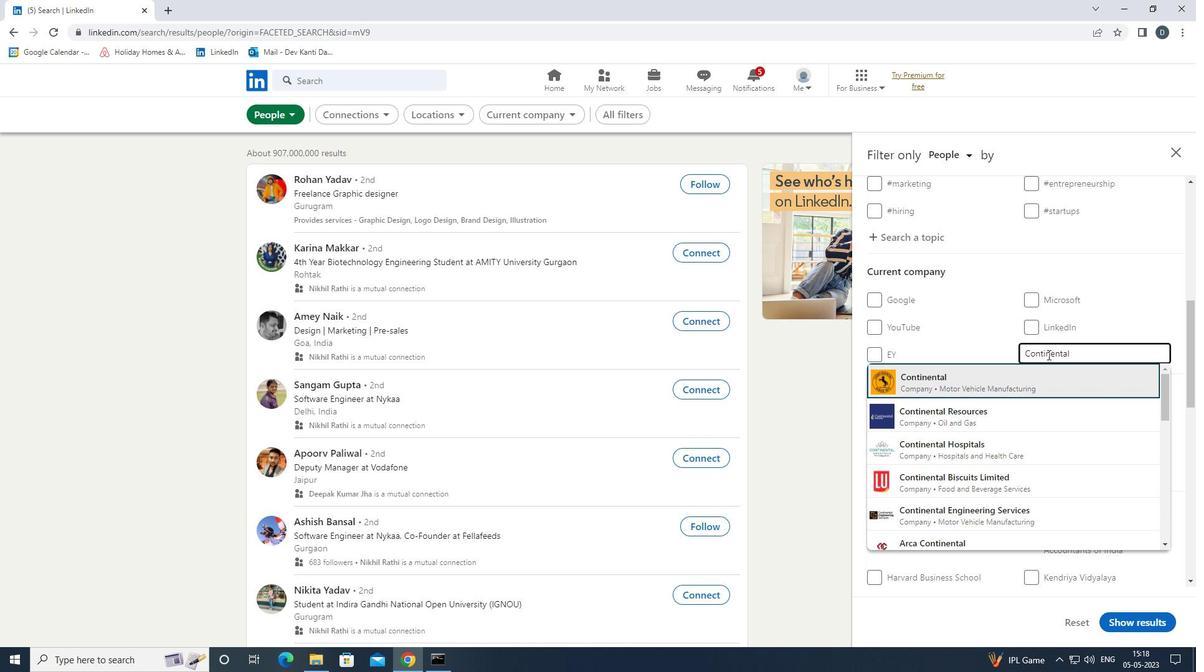 
Action: Mouse moved to (1051, 343)
Screenshot: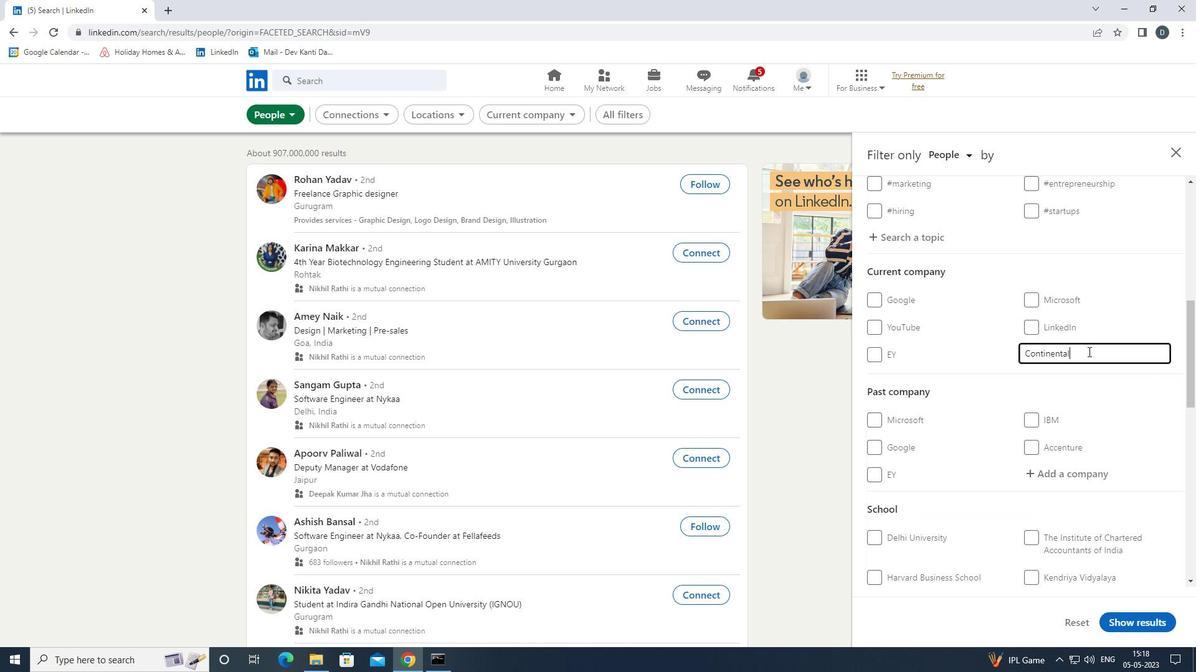 
Action: Key pressed <Key.down><Key.down><Key.enter>
Screenshot: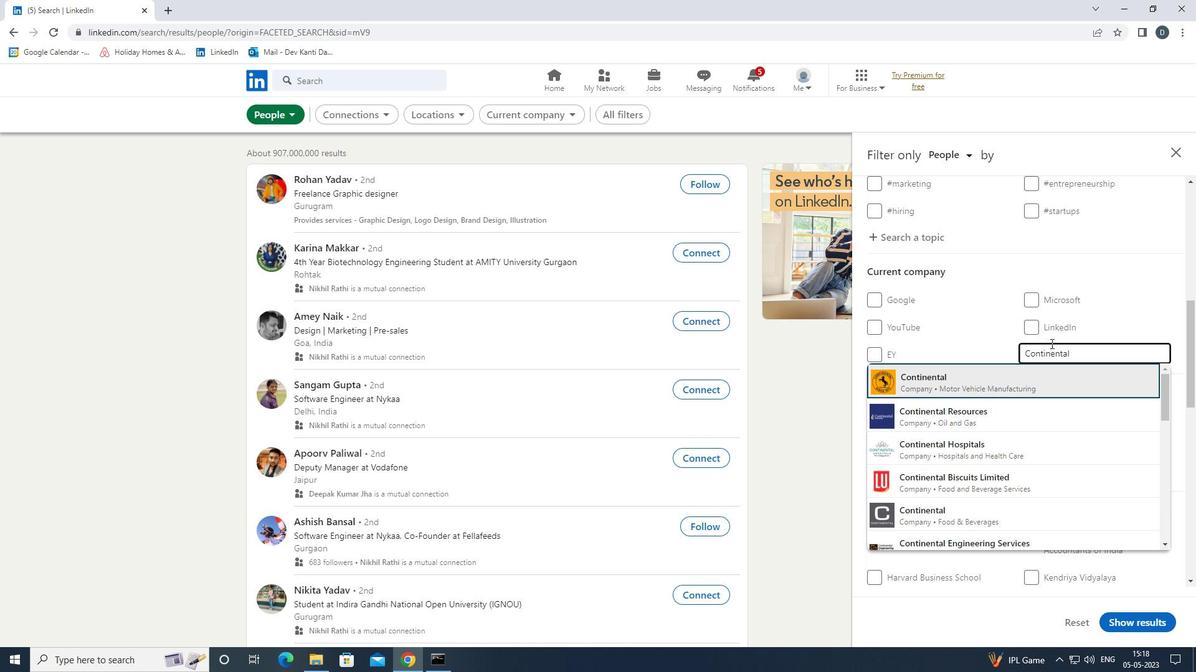 
Action: Mouse moved to (1024, 332)
Screenshot: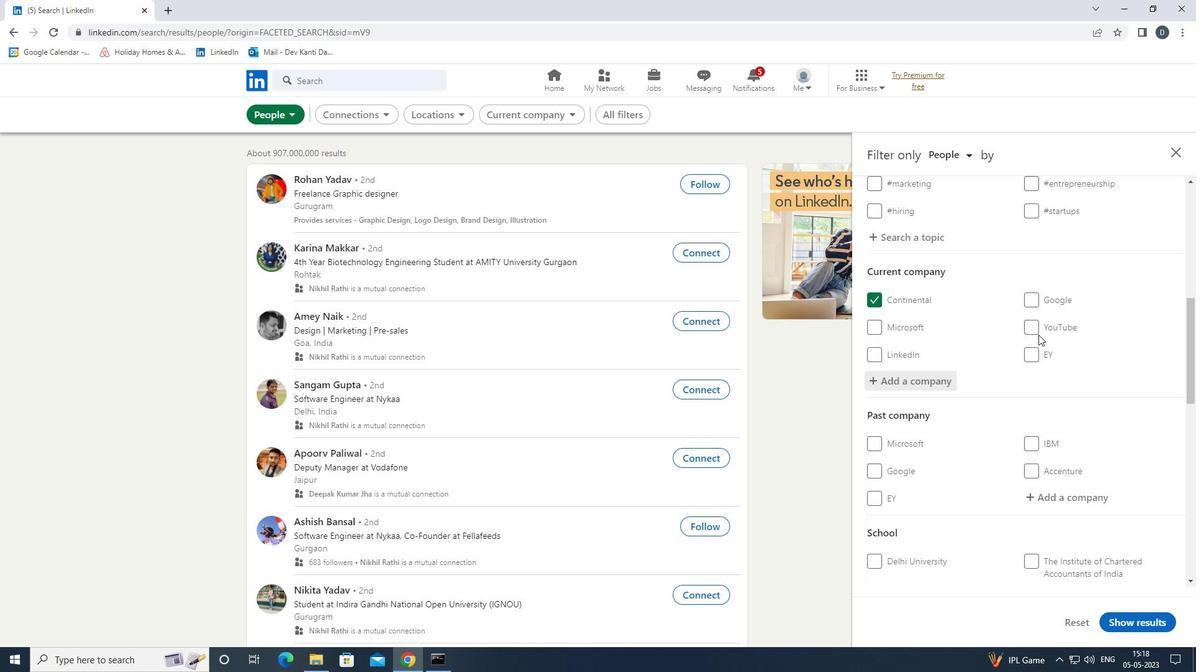 
Action: Mouse scrolled (1024, 331) with delta (0, 0)
Screenshot: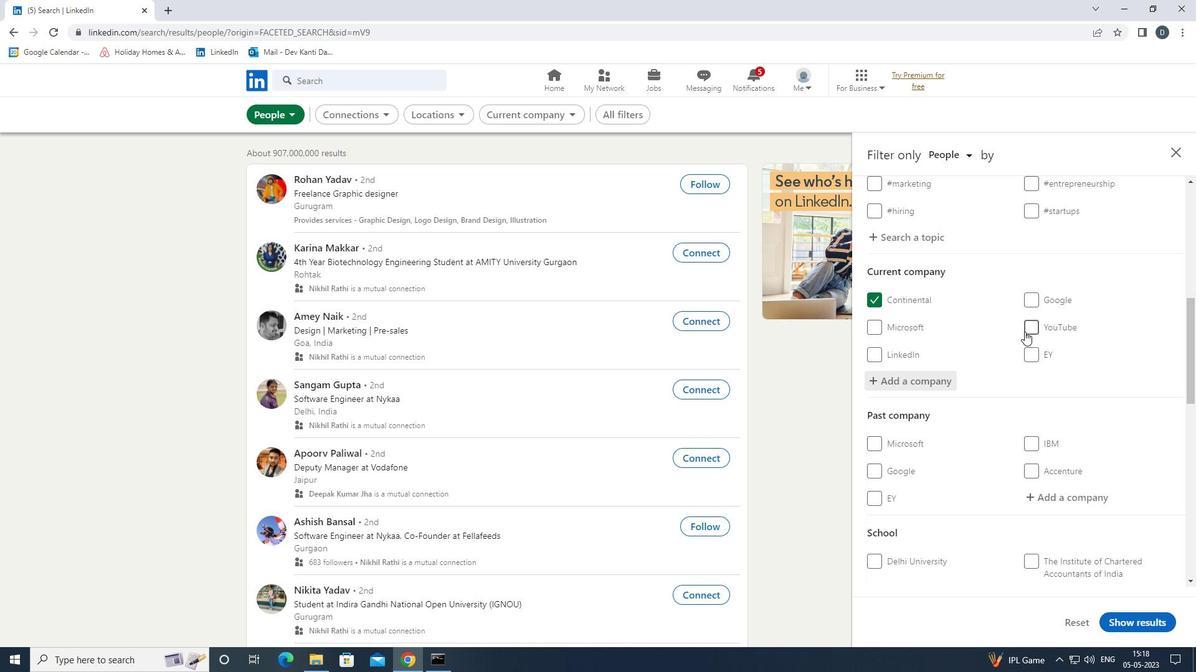 
Action: Mouse scrolled (1024, 331) with delta (0, 0)
Screenshot: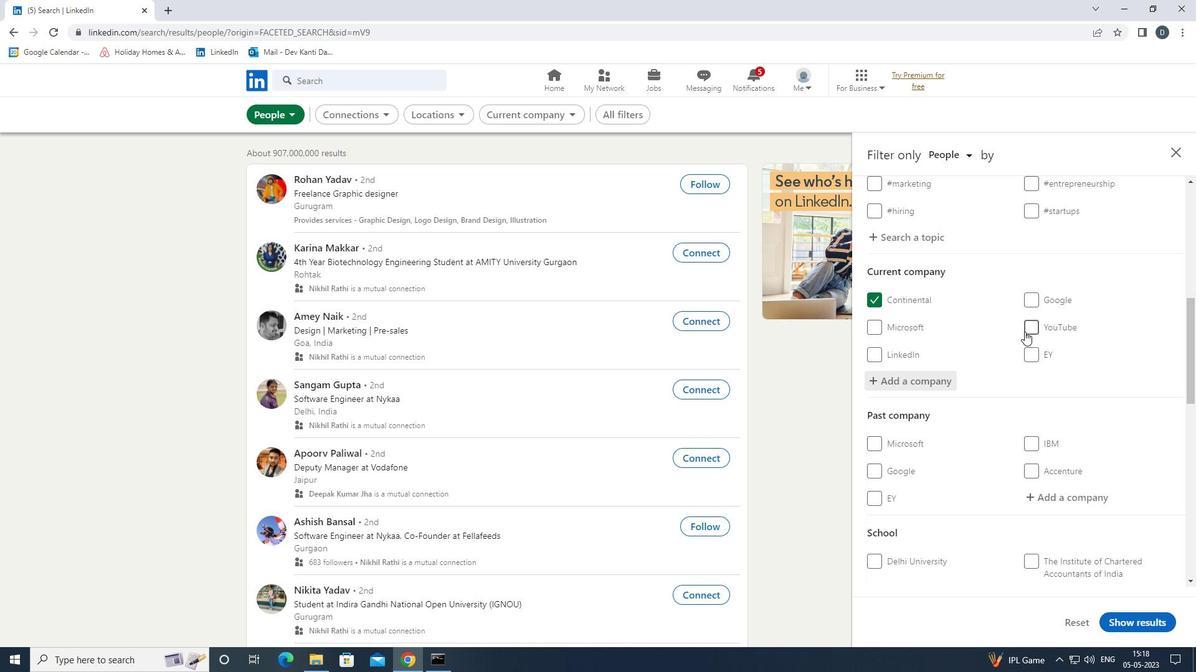 
Action: Mouse scrolled (1024, 331) with delta (0, 0)
Screenshot: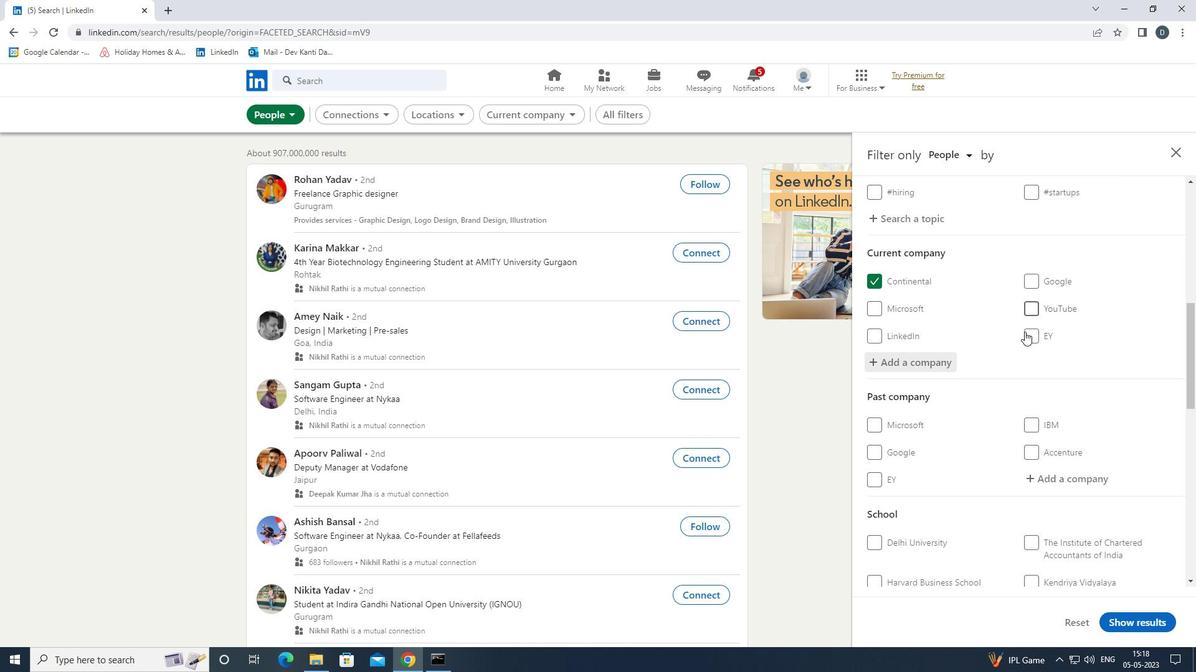 
Action: Mouse scrolled (1024, 331) with delta (0, 0)
Screenshot: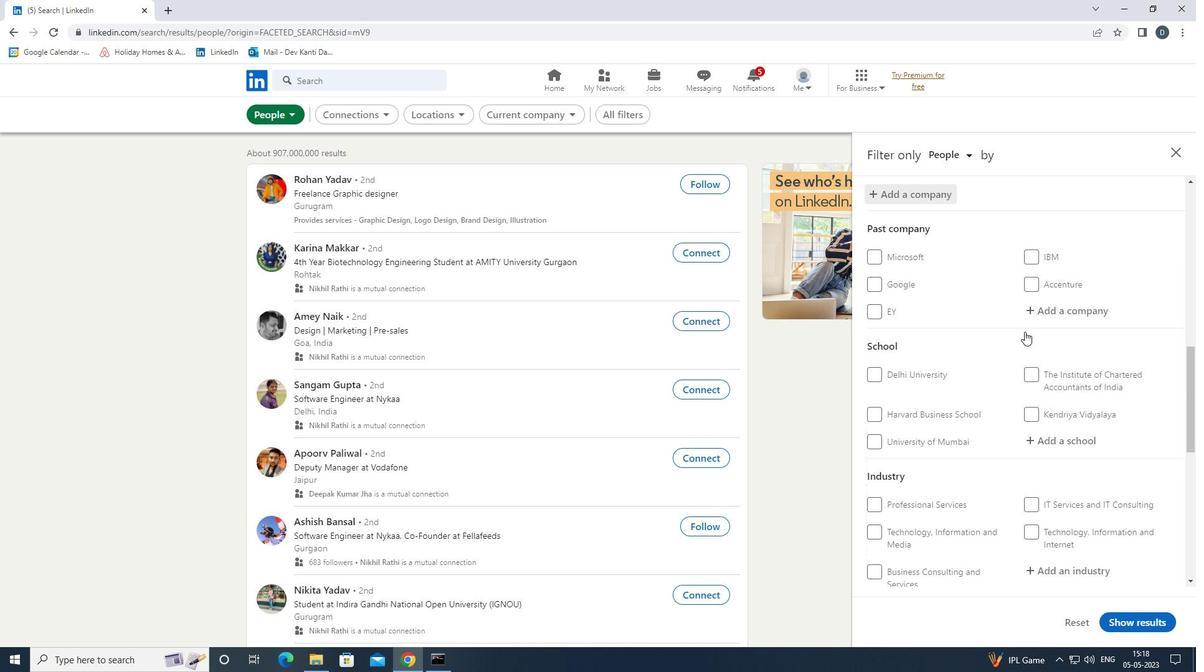 
Action: Mouse moved to (1069, 370)
Screenshot: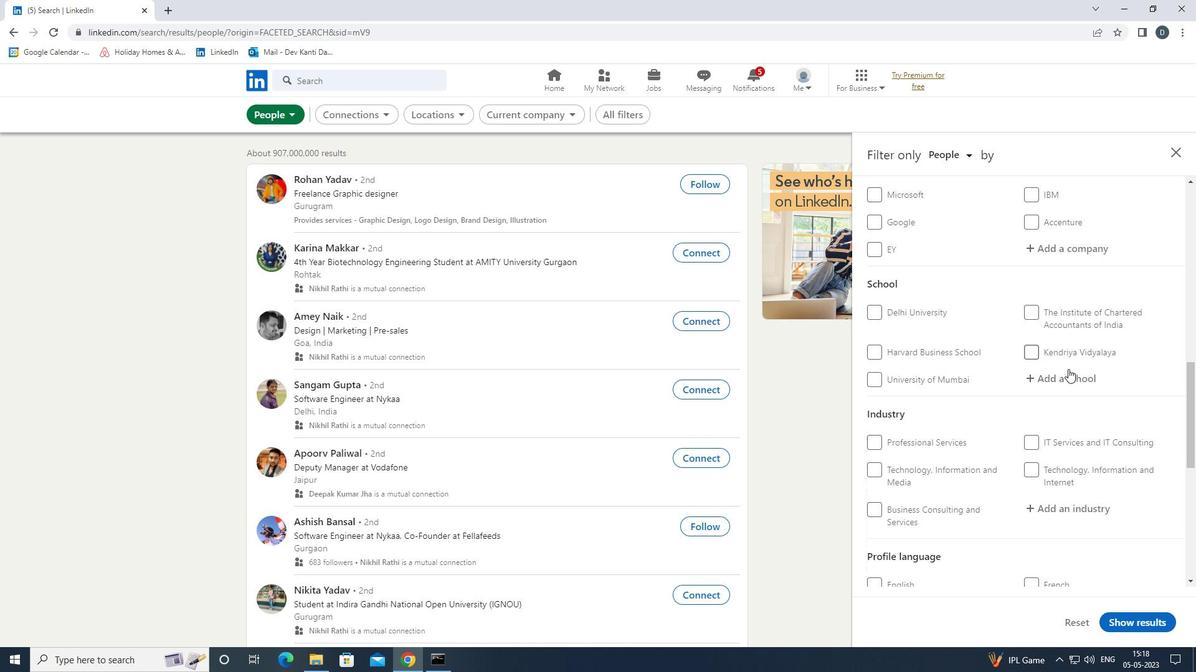 
Action: Mouse pressed left at (1069, 370)
Screenshot: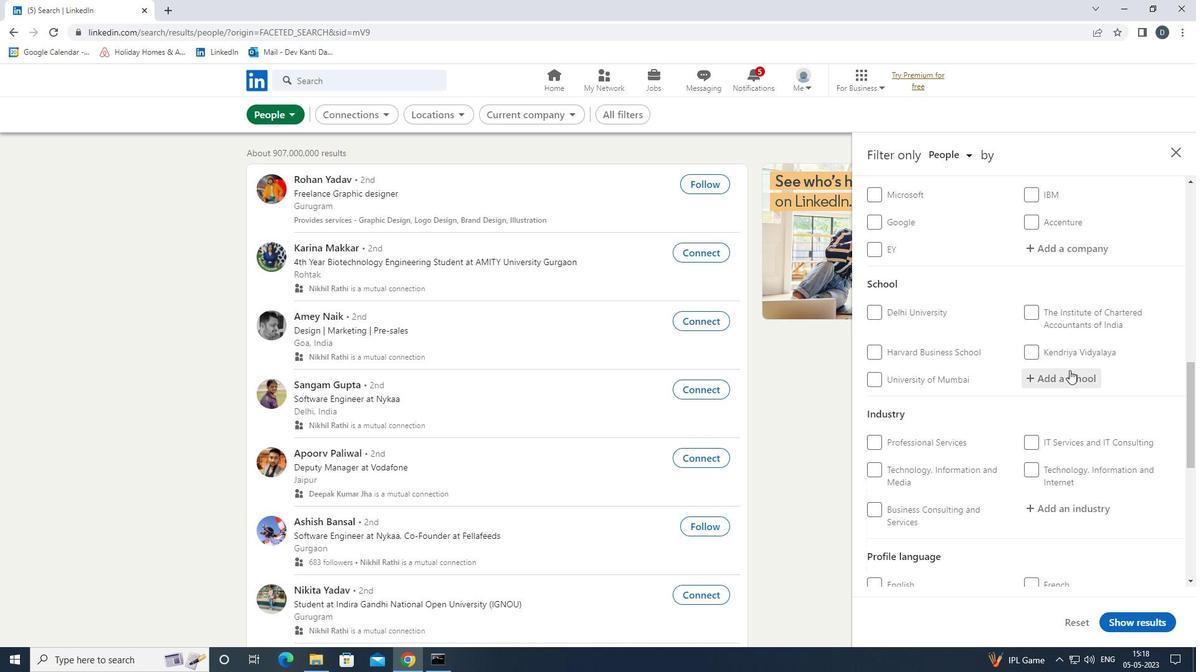 
Action: Key pressed <Key.shift>SHRI<Key.space><Key.shift><Key.shift><Key.shift><Key.shift><Key.shift><Key.shift><Key.shift><Key.shift><Key.shift><Key.shift><Key.shift><Key.shift><Key.shift><Key.shift><Key.shift><Key.shift><Key.shift><Key.shift><Key.shift><Key.shift><Key.shift><Key.shift><Key.shift><Key.shift><Key.shift><Key.shift><Key.shift><Key.shift><Key.shift><Key.shift><Key.shift><Key.shift><Key.shift><Key.shift><Key.shift><Key.shift><Key.shift><Key.shift><Key.shift><Key.shift><Key.shift><Key.shift><Key.shift><Key.shift><Key.shift><Key.shift><Key.shift><Key.shift><Key.shift><Key.shift><Key.shift><Key.shift><Key.shift><Key.shift><Key.shift><Key.shift><Key.shift><Key.shift><Key.shift><Key.shift><Key.shift><Key.shift><Key.shift><Key.shift><Key.shift><Key.shift><Key.shift><Key.shift><Key.shift><Key.shift><Key.shift><Key.shift><Key.shift><Key.shift><Key.shift><Key.shift><Key.shift><Key.shift><Key.shift><Key.shift><Key.shift><Key.shift><Key.shift><Key.shift><Key.shift><Key.shift><Key.shift><Key.shift>R<Key.shift><Key.shift><Key.shift>A<Key.backspace>AMDEO<Key.down><Key.down><Key.enter>
Screenshot: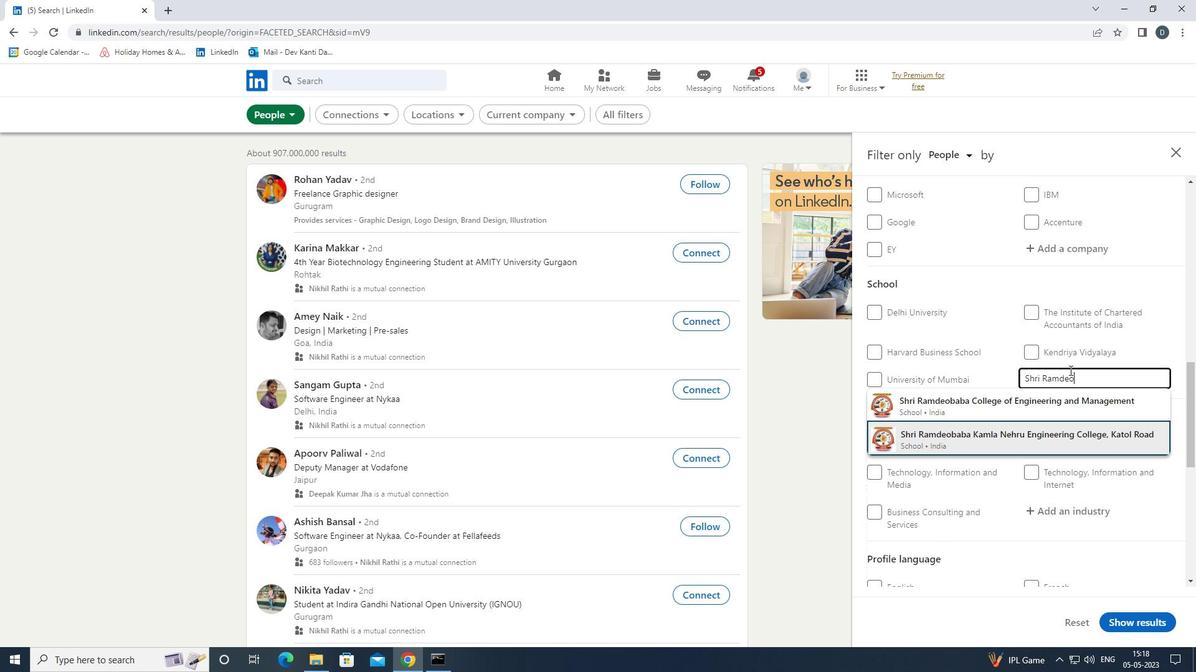 
Action: Mouse scrolled (1069, 370) with delta (0, 0)
Screenshot: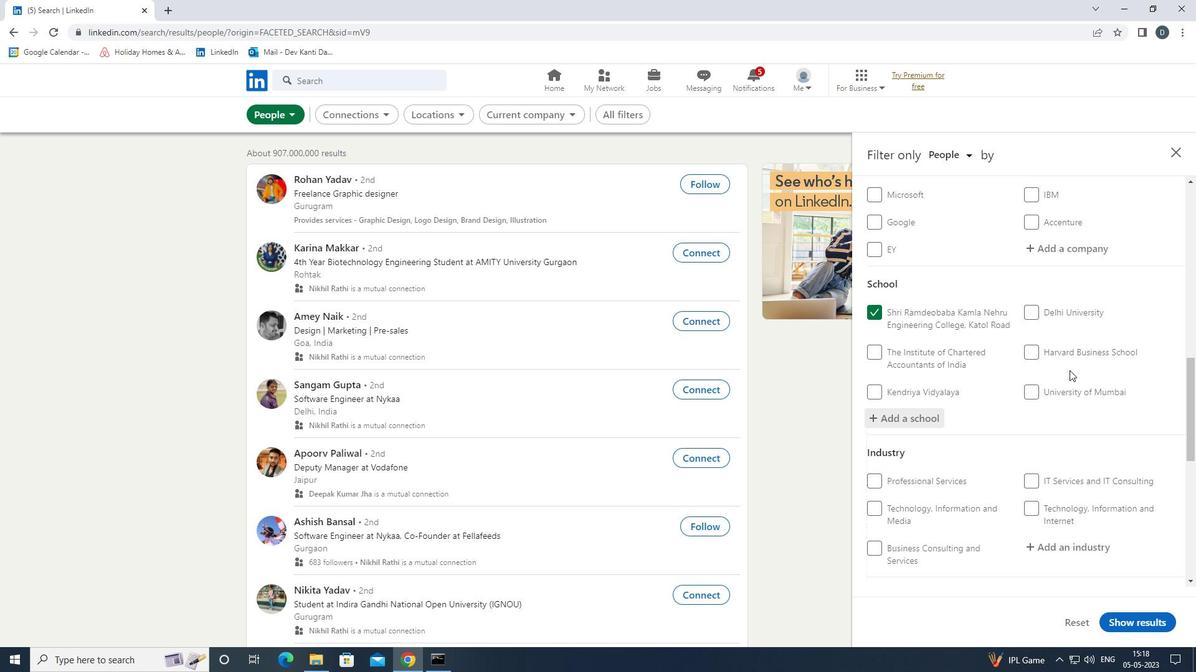 
Action: Mouse moved to (1069, 383)
Screenshot: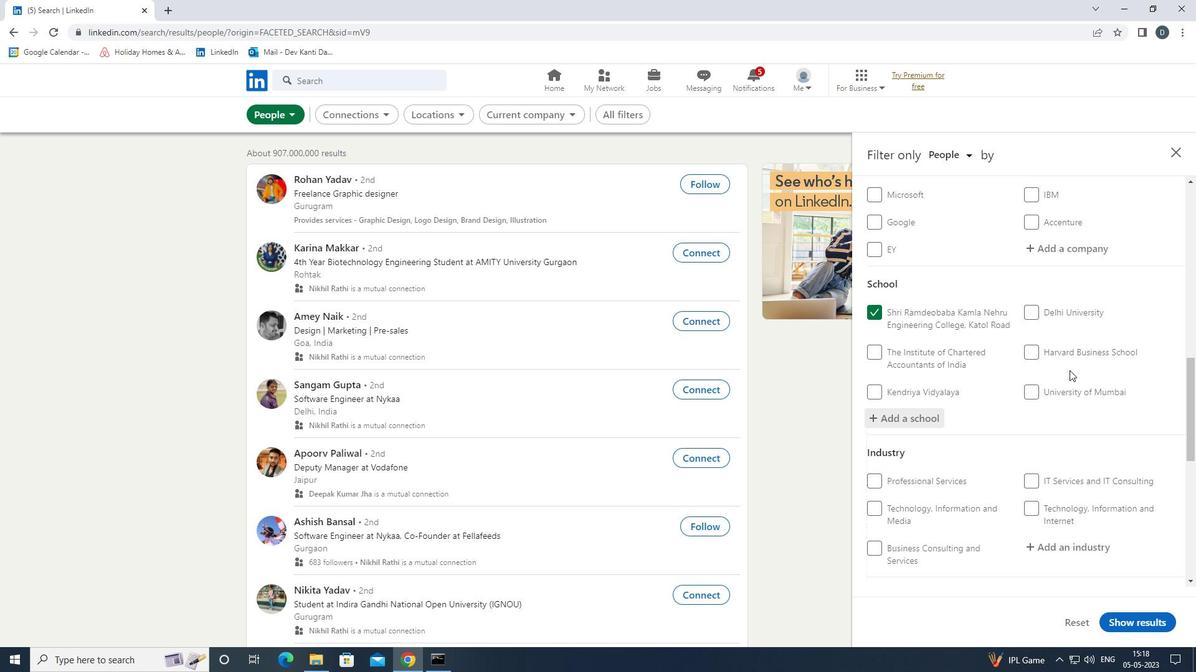 
Action: Mouse scrolled (1069, 383) with delta (0, 0)
Screenshot: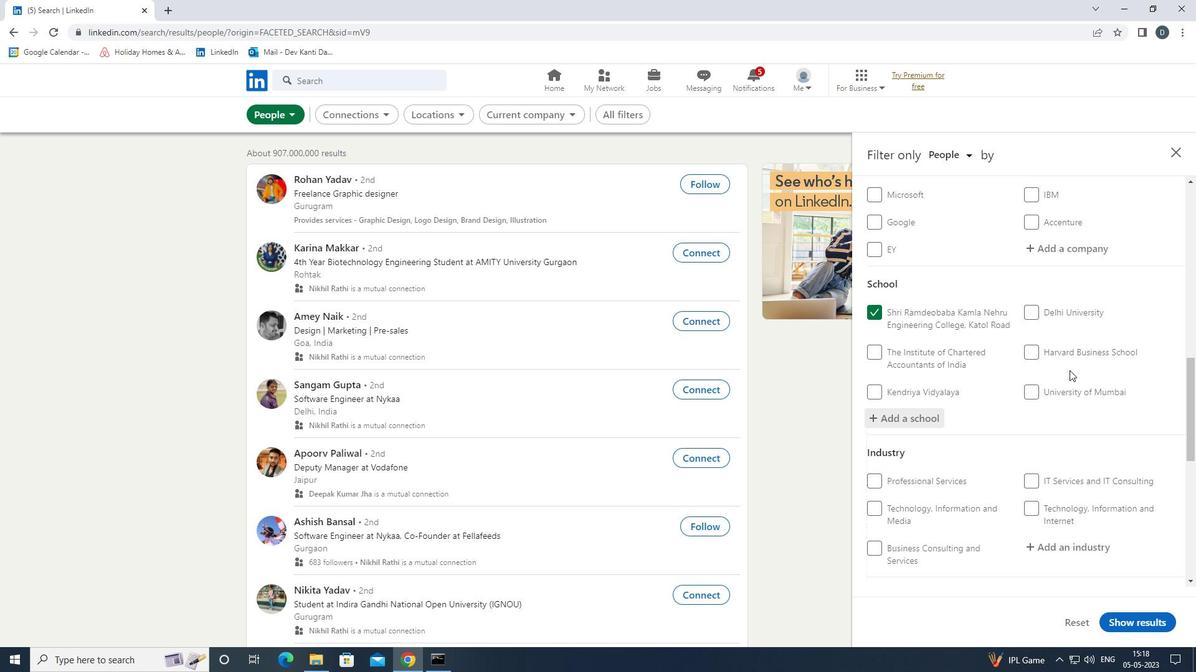 
Action: Mouse moved to (1069, 386)
Screenshot: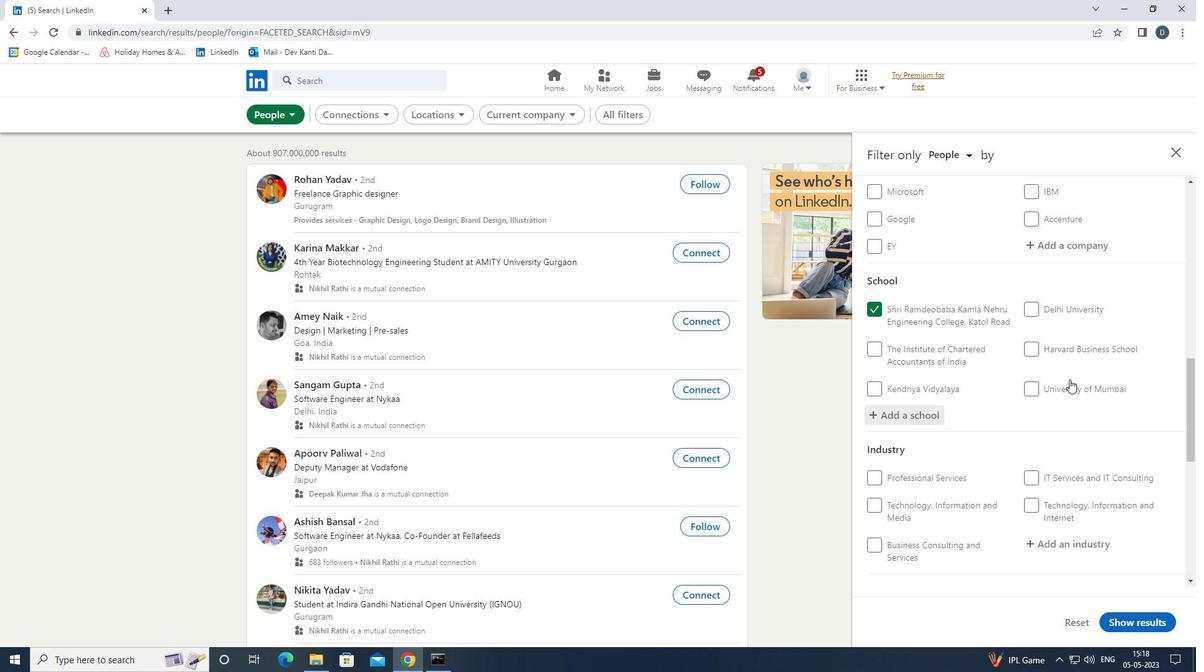
Action: Mouse scrolled (1069, 386) with delta (0, 0)
Screenshot: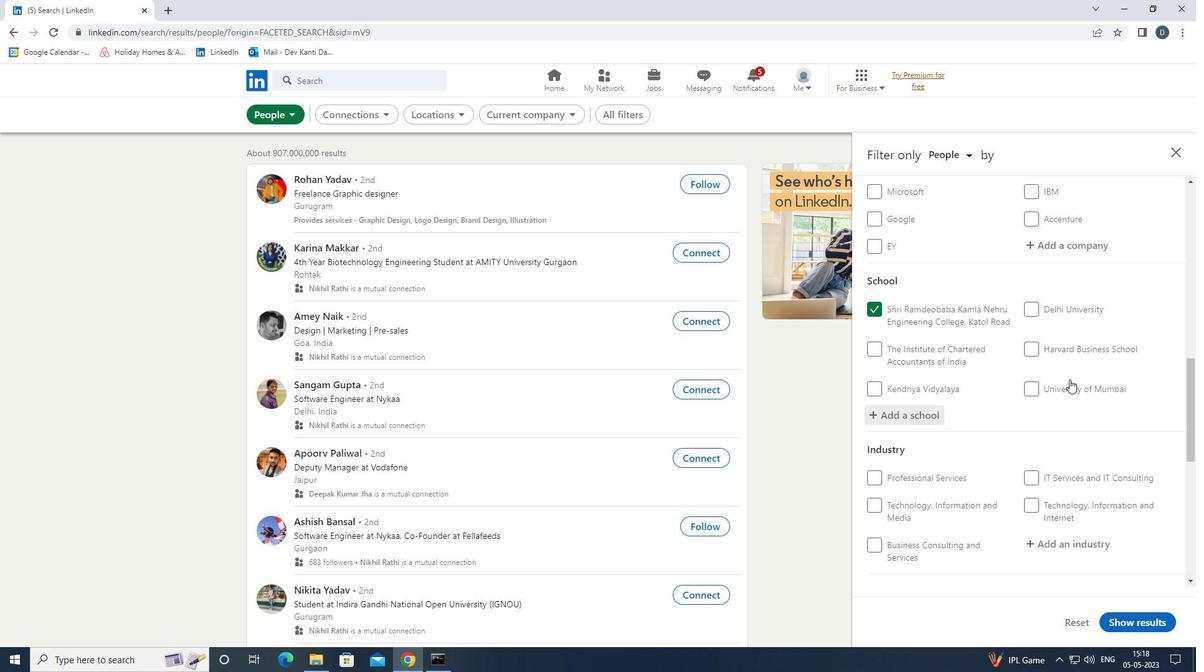 
Action: Mouse moved to (1073, 363)
Screenshot: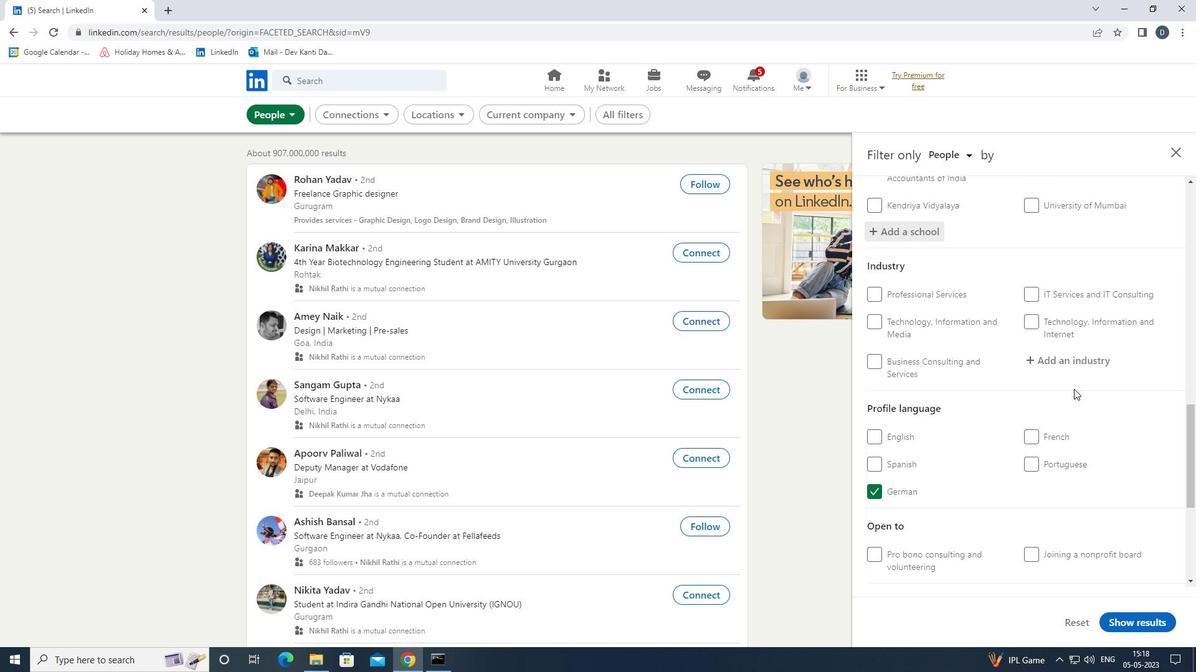 
Action: Mouse pressed left at (1073, 363)
Screenshot: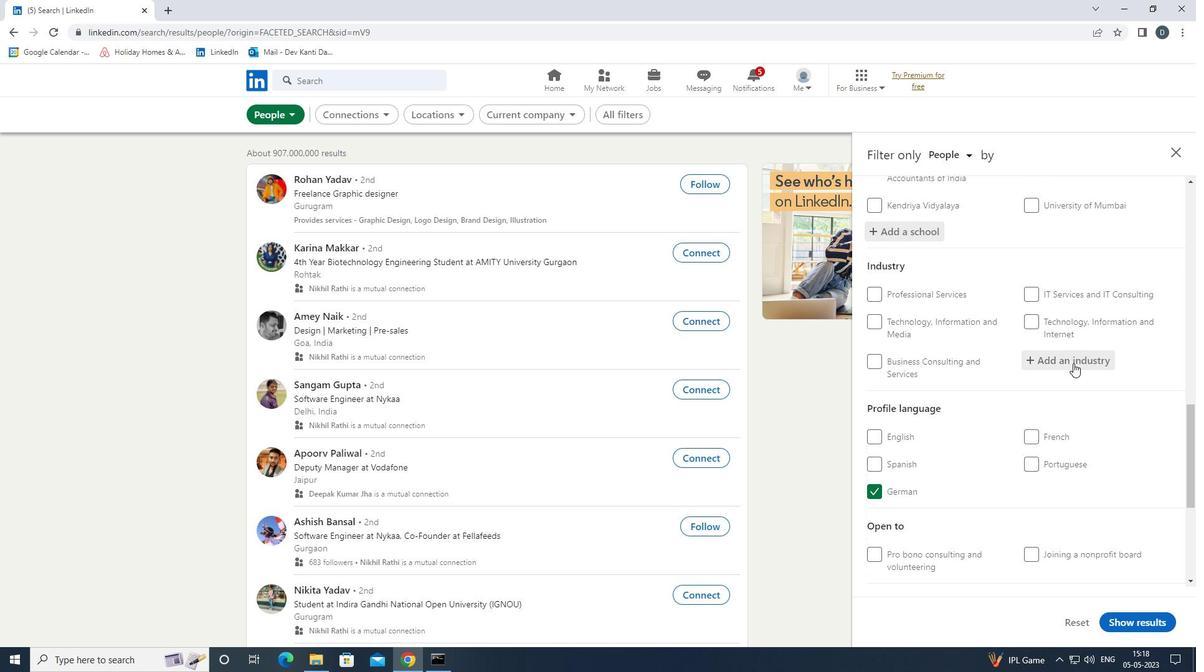 
Action: Key pressed <Key.shift><Key.shift><Key.shift><Key.shift><Key.shift><Key.shift><Key.shift><Key.shift><Key.shift><Key.shift><Key.shift><Key.shift>ANIMATION<Key.space><Key.down><Key.enter>
Screenshot: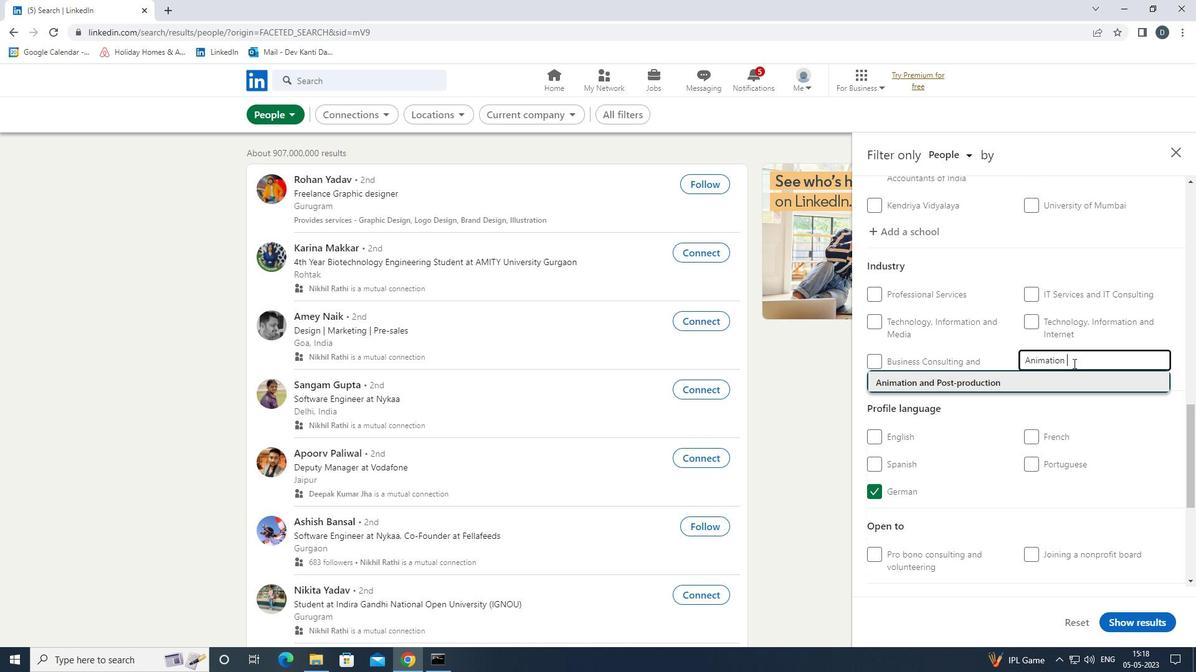 
Action: Mouse scrolled (1073, 363) with delta (0, 0)
Screenshot: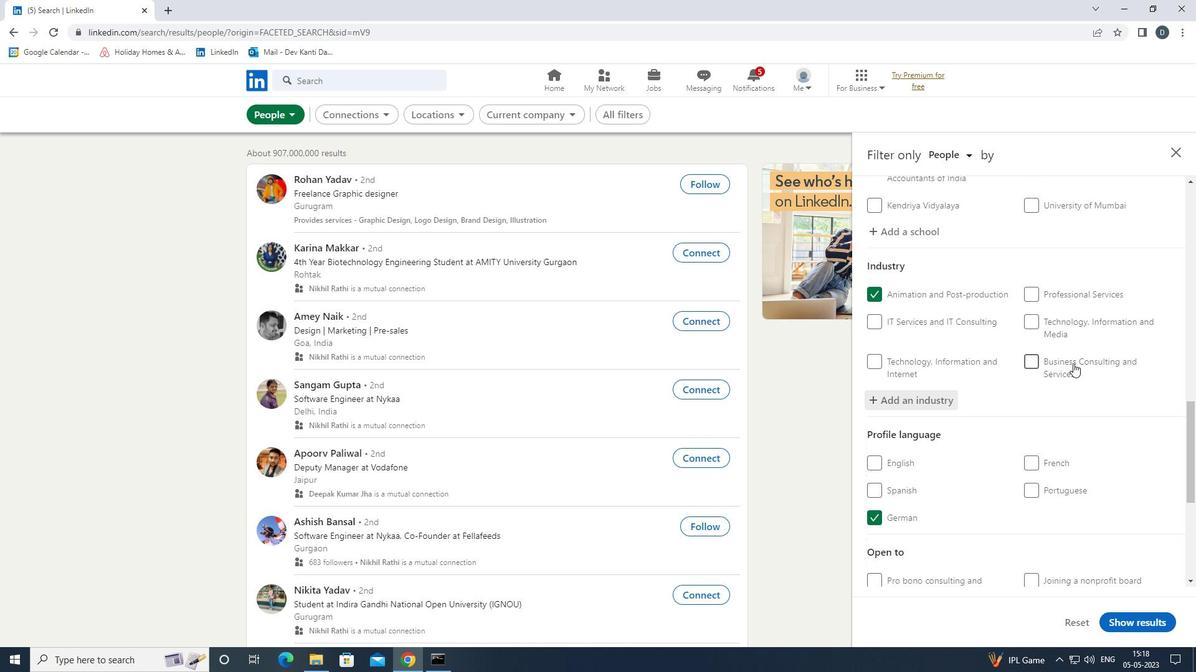 
Action: Mouse scrolled (1073, 363) with delta (0, 0)
Screenshot: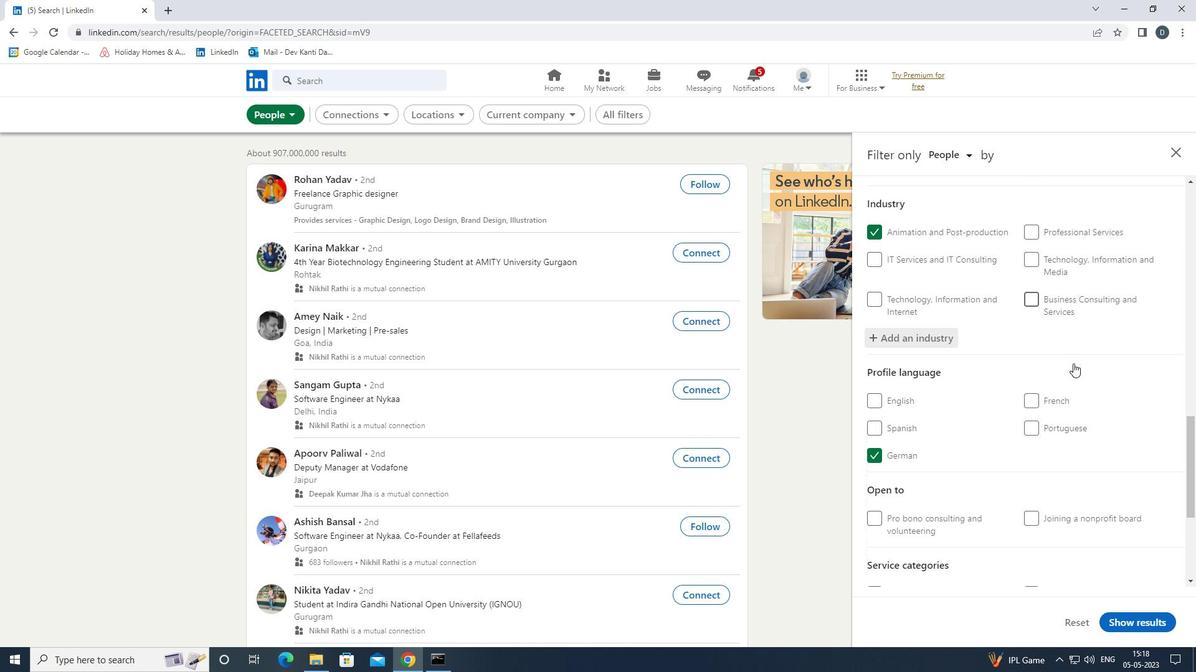 
Action: Mouse scrolled (1073, 363) with delta (0, 0)
Screenshot: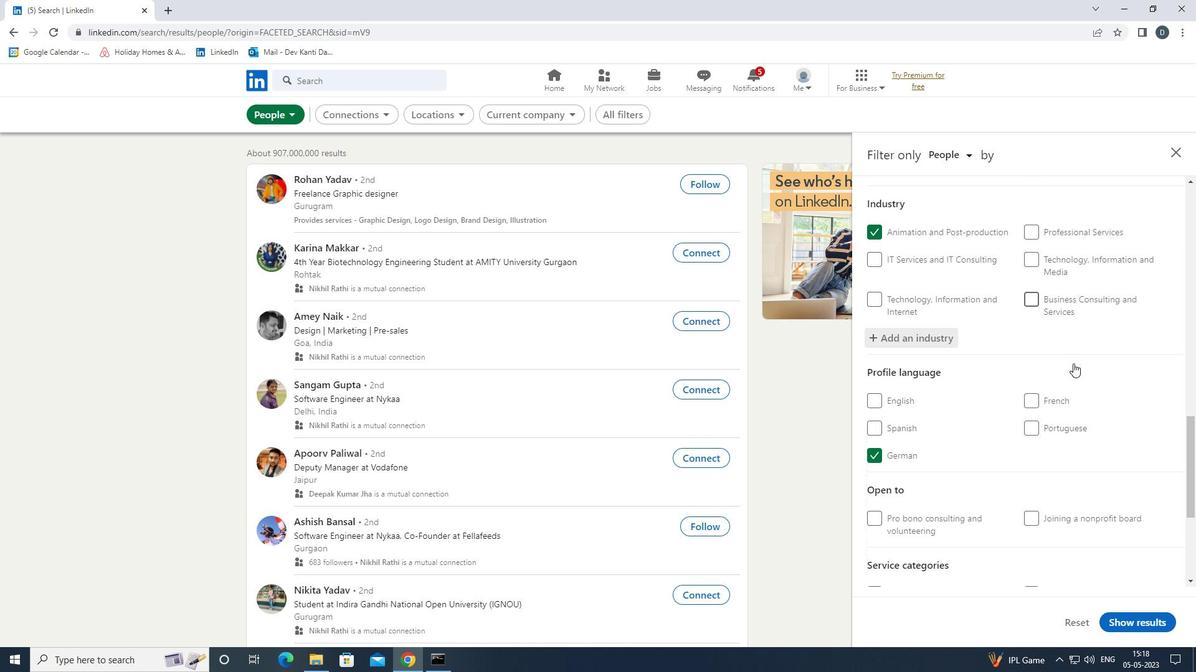 
Action: Mouse moved to (1073, 363)
Screenshot: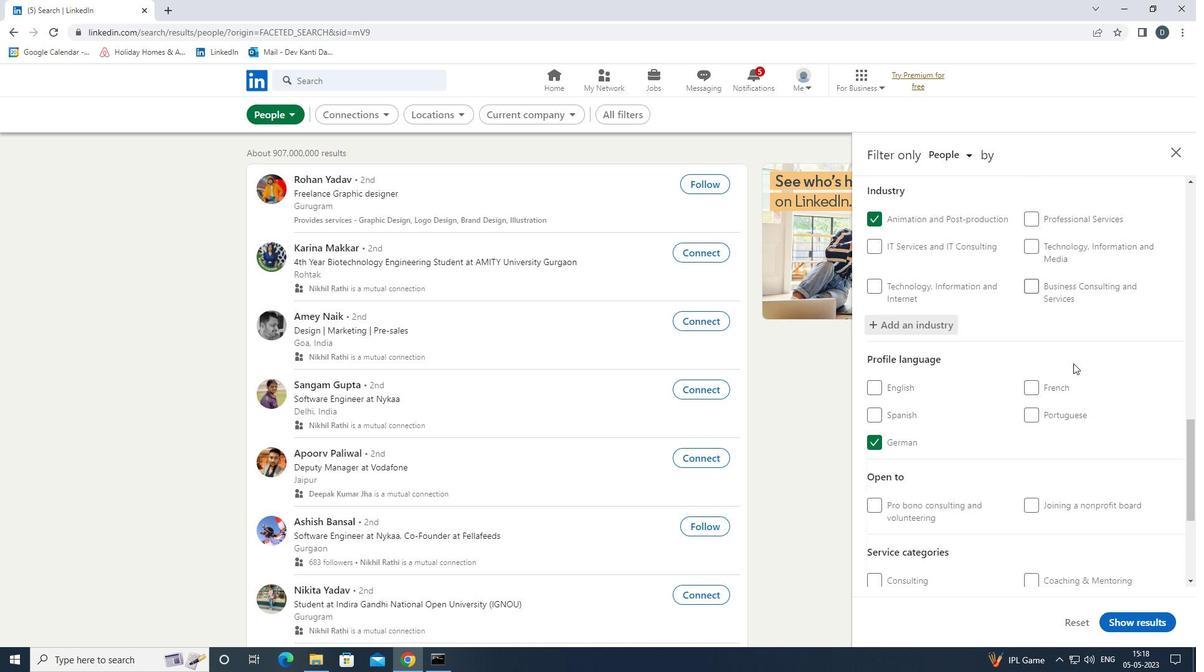 
Action: Mouse scrolled (1073, 363) with delta (0, 0)
Screenshot: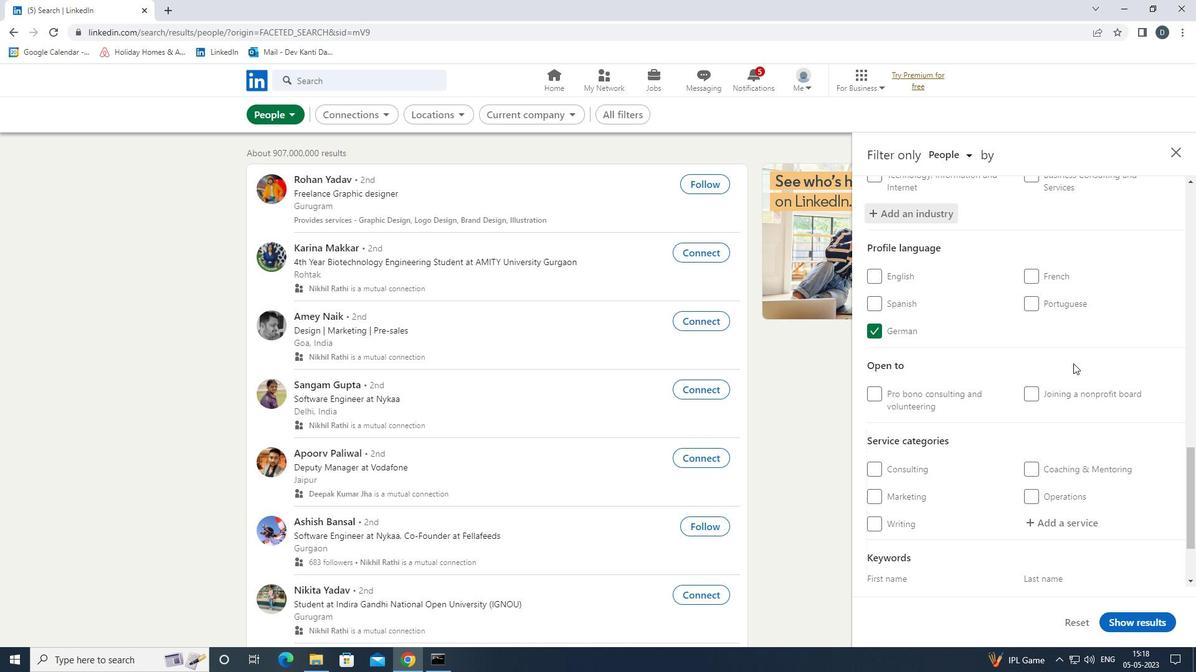 
Action: Mouse scrolled (1073, 363) with delta (0, 0)
Screenshot: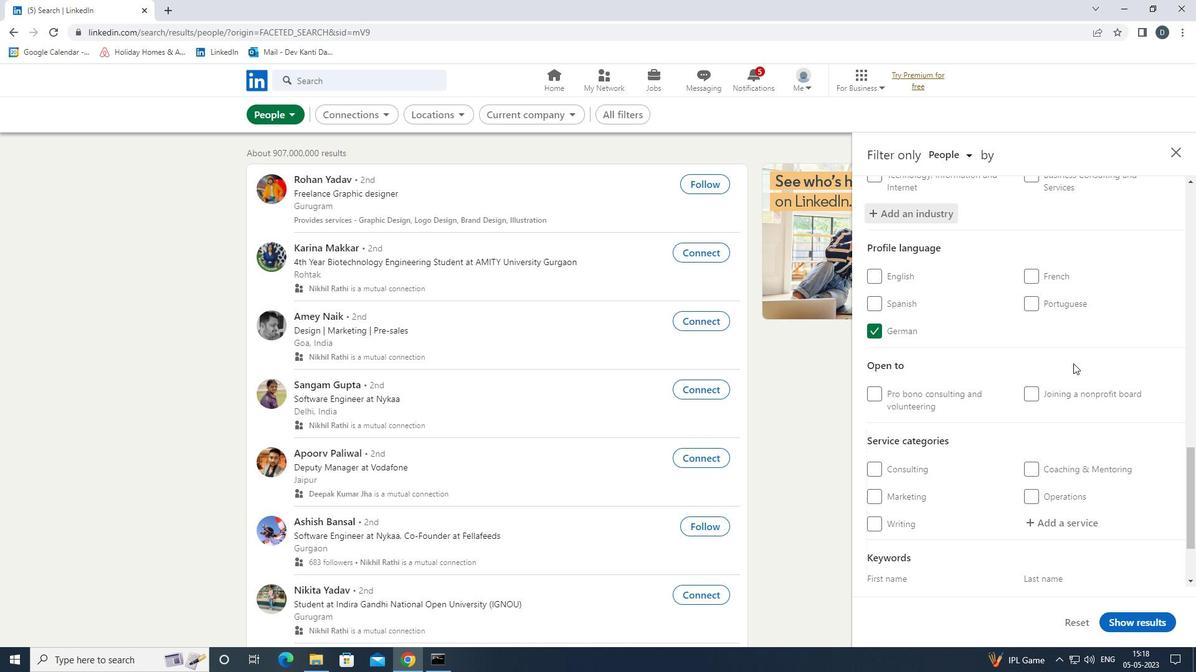 
Action: Mouse moved to (1065, 412)
Screenshot: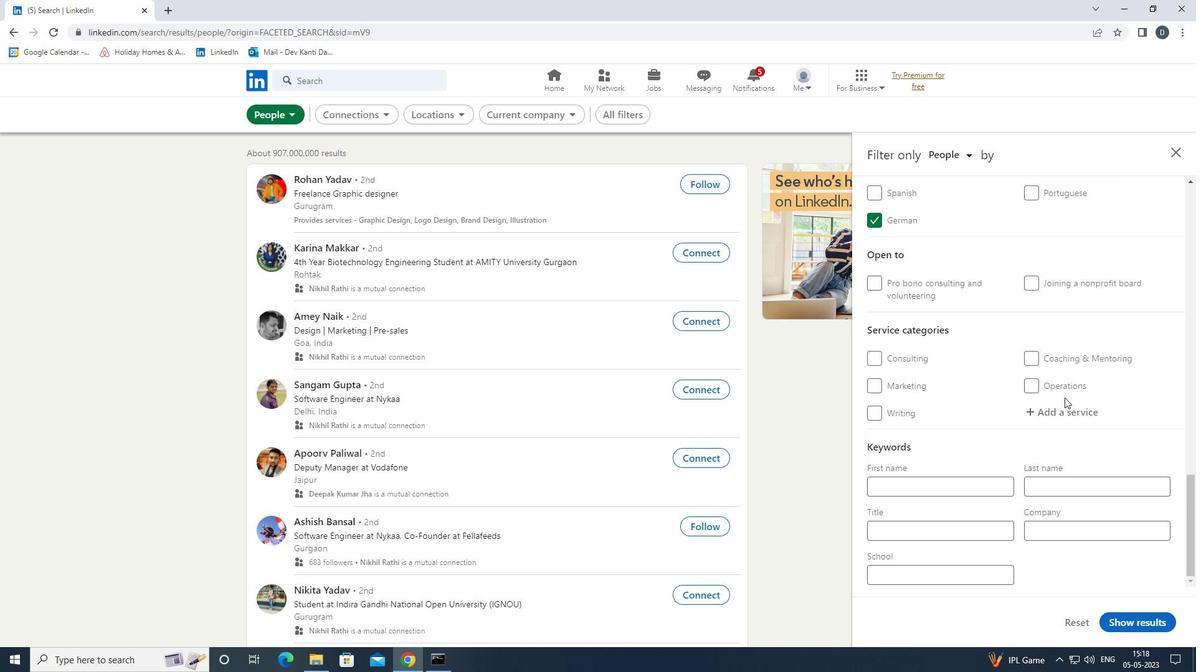 
Action: Mouse pressed left at (1065, 412)
Screenshot: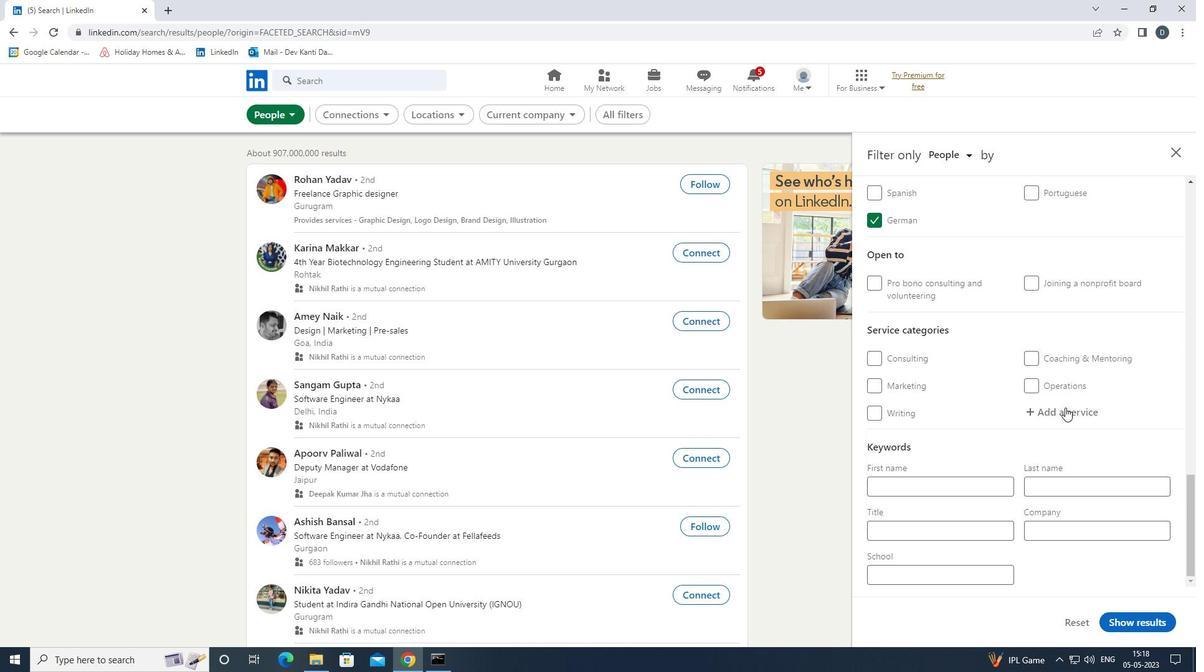 
Action: Key pressed <Key.shift><Key.shift><Key.shift>SOCIAL<Key.space><Key.shift><Key.shift><Key.shift><Key.shift><Key.shift><Key.shift><Key.shift>MEDIA<Key.space><Key.down><Key.enter>
Screenshot: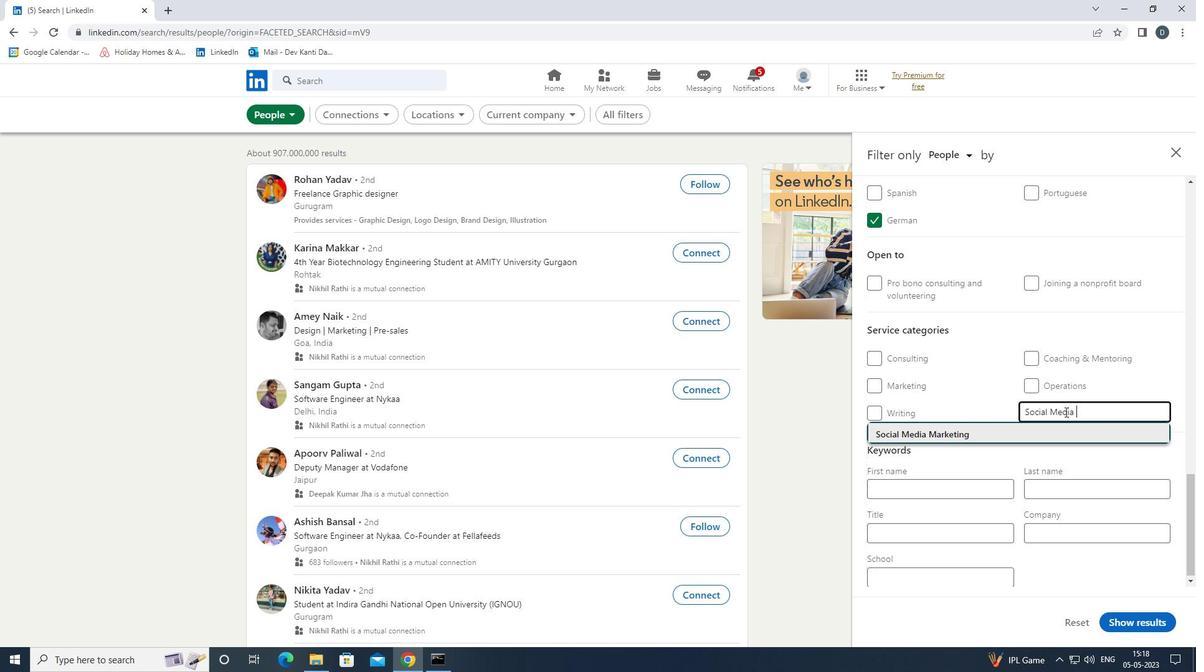 
Action: Mouse scrolled (1065, 411) with delta (0, 0)
Screenshot: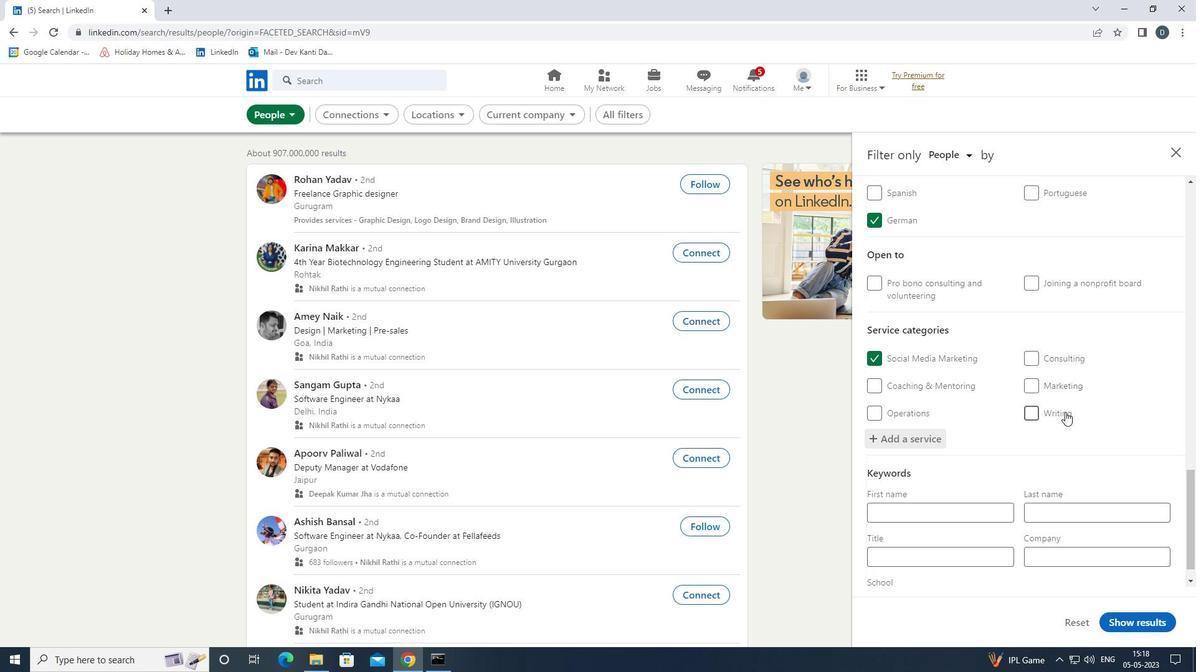 
Action: Mouse moved to (1065, 415)
Screenshot: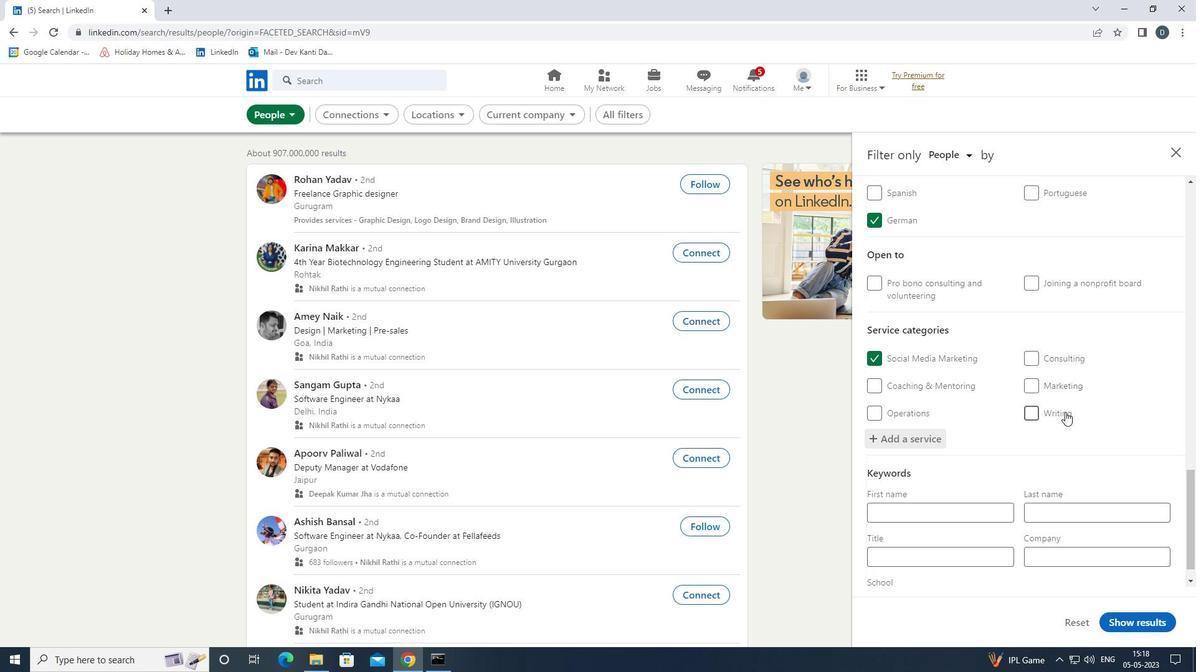 
Action: Mouse scrolled (1065, 414) with delta (0, 0)
Screenshot: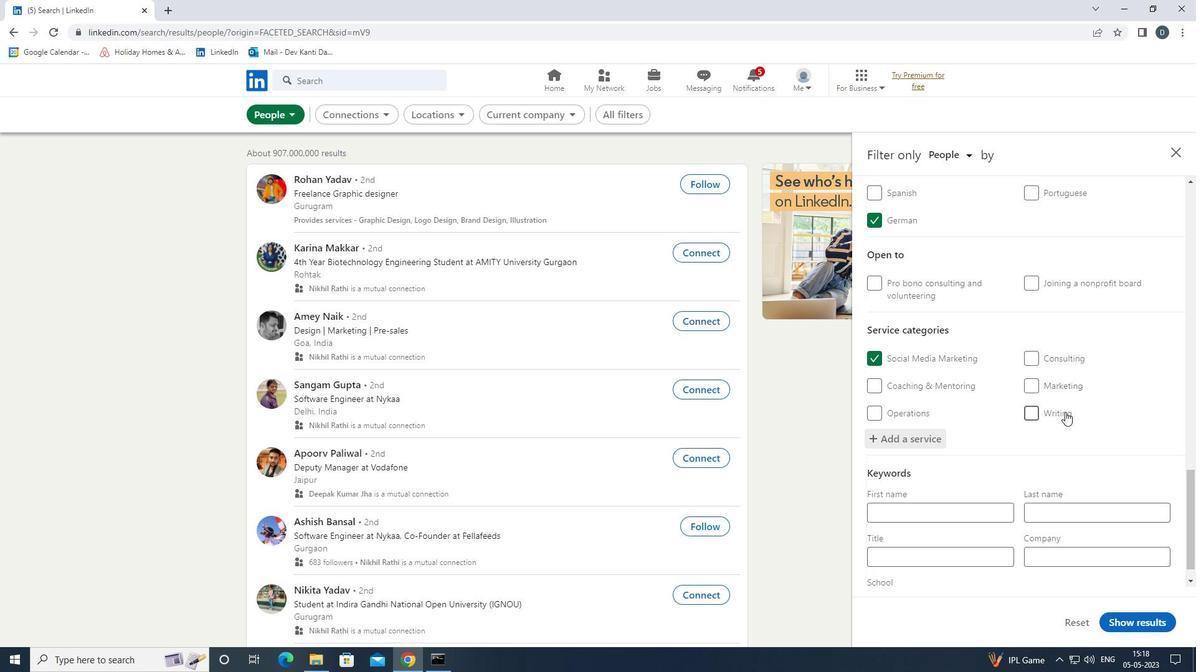 
Action: Mouse moved to (1039, 447)
Screenshot: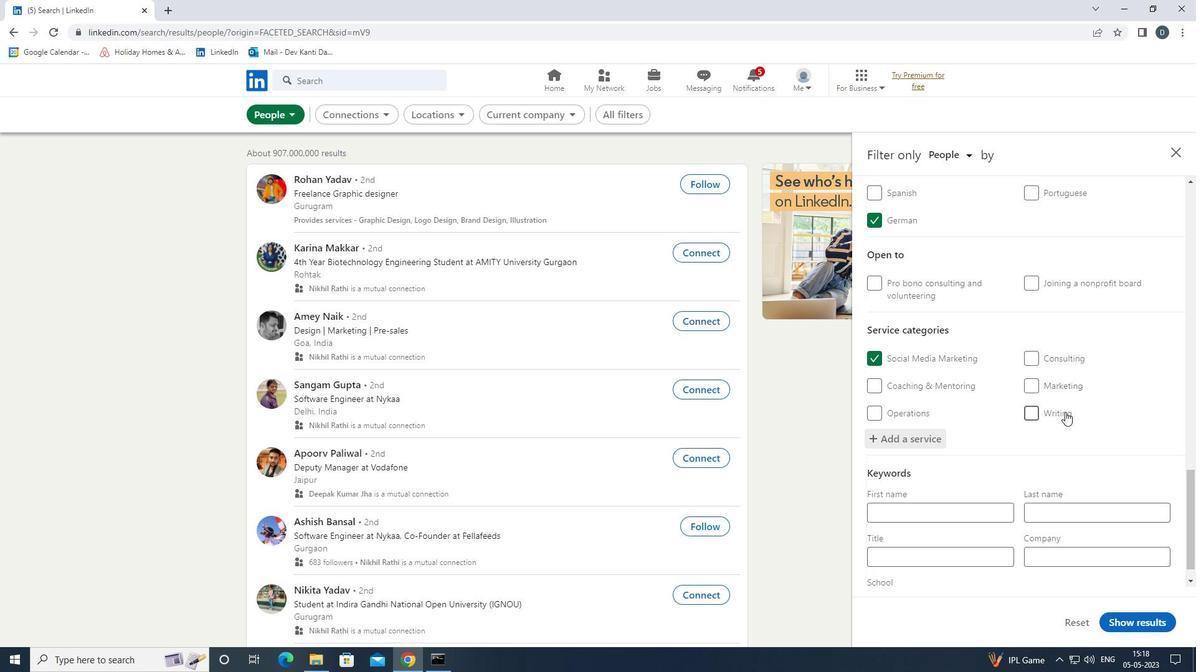 
Action: Mouse scrolled (1039, 446) with delta (0, 0)
Screenshot: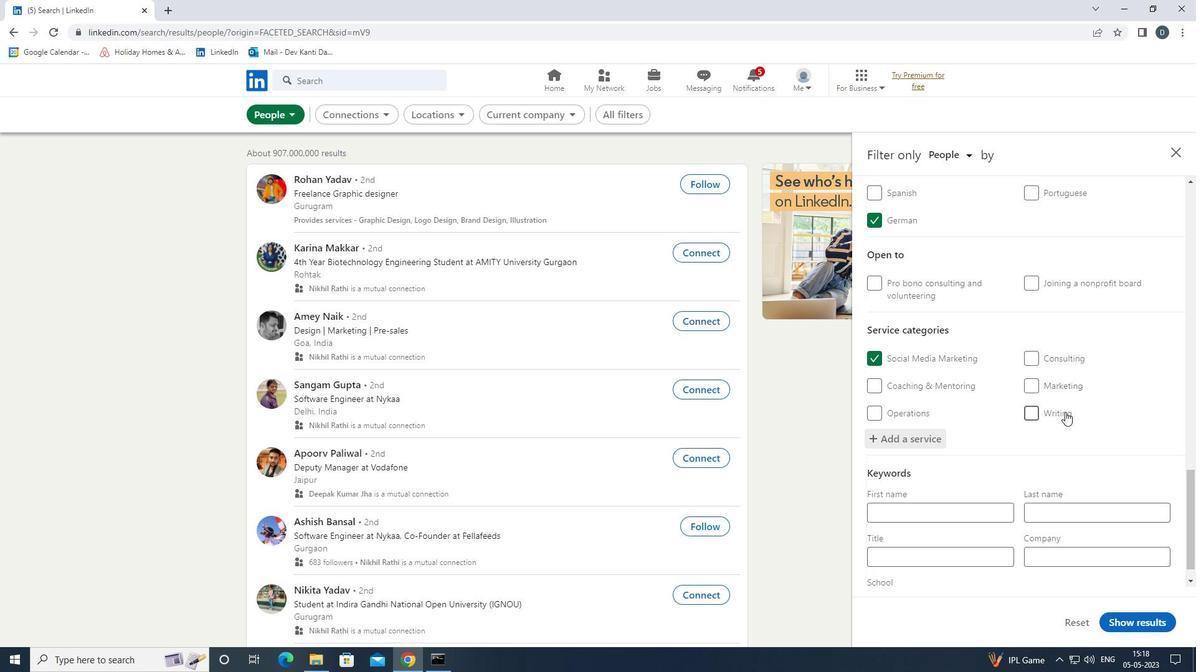 
Action: Mouse moved to (983, 523)
Screenshot: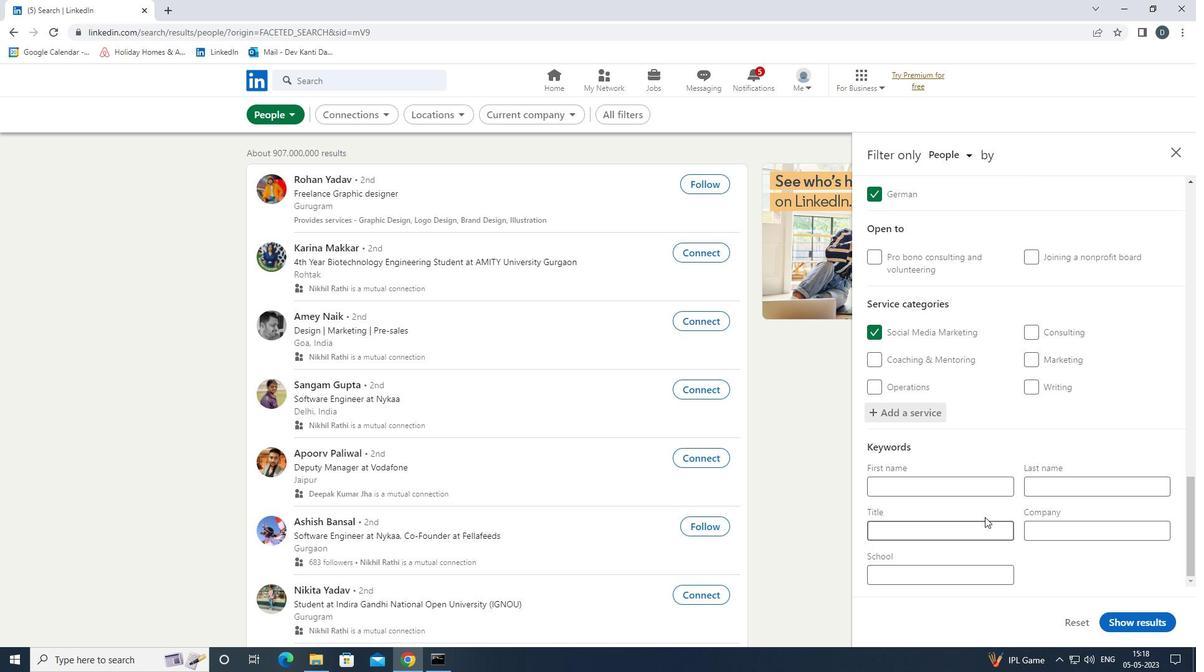 
Action: Mouse pressed left at (983, 523)
Screenshot: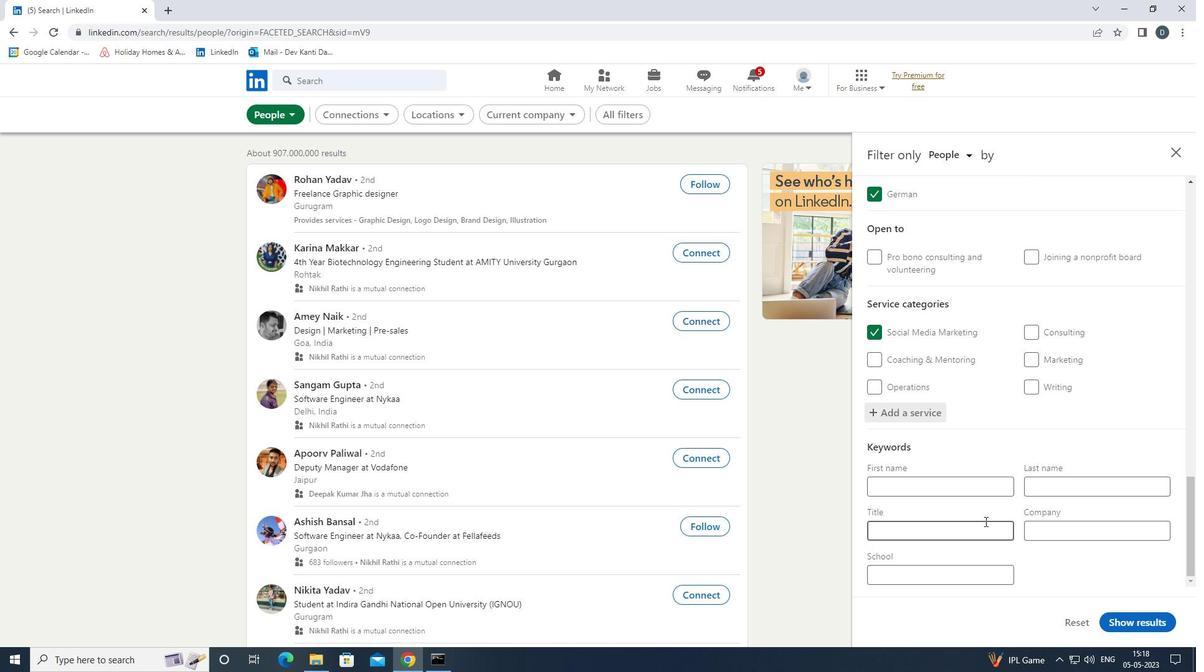 
Action: Mouse moved to (983, 523)
Screenshot: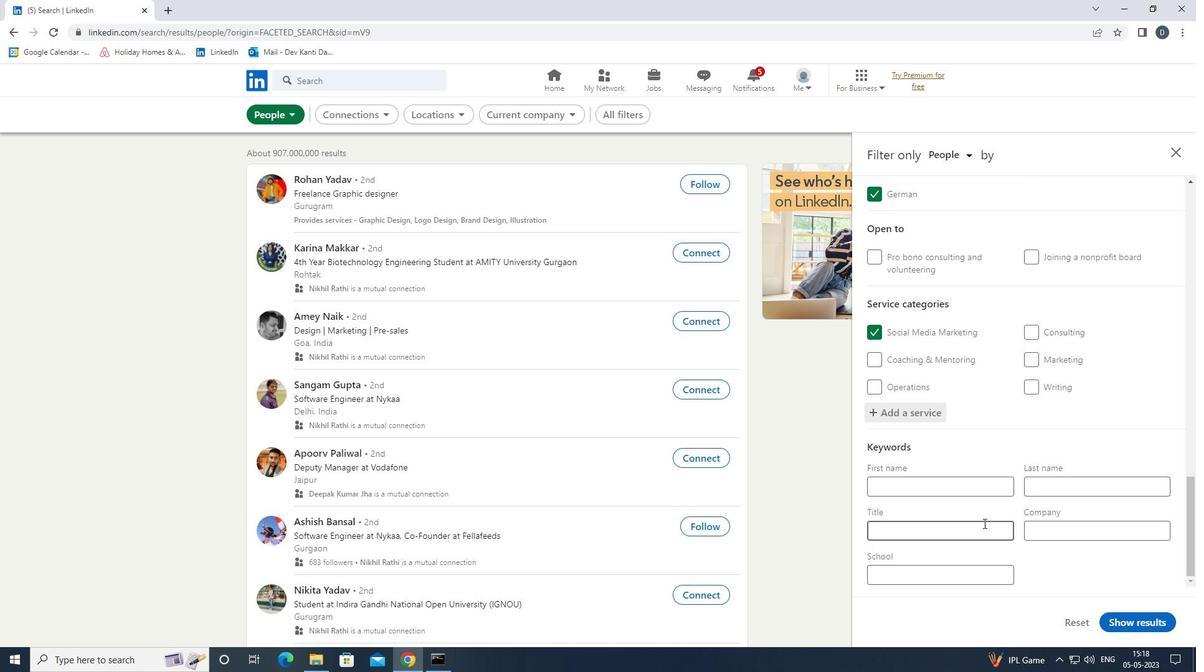 
Action: Key pressed <Key.shift><Key.shift><Key.shift><Key.shift><Key.shift><Key.shift><Key.shift><Key.shift><Key.shift><Key.shift><Key.shift><Key.shift><Key.shift><Key.shift><Key.shift><Key.shift><Key.shift><Key.shift><Key.shift><Key.shift>COMMUNITY<Key.space><Key.shift>FOOD<Key.space><Key.shift>PROJECT<Key.space><Key.shift>WORKER
Screenshot: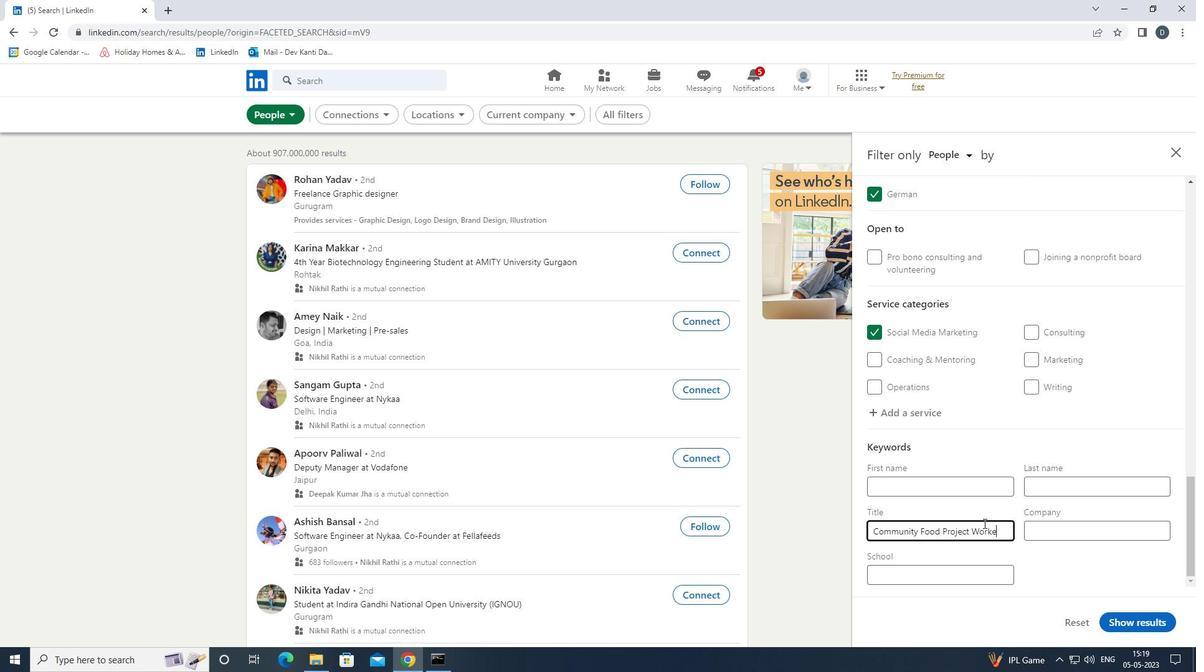 
Action: Mouse moved to (1145, 616)
Screenshot: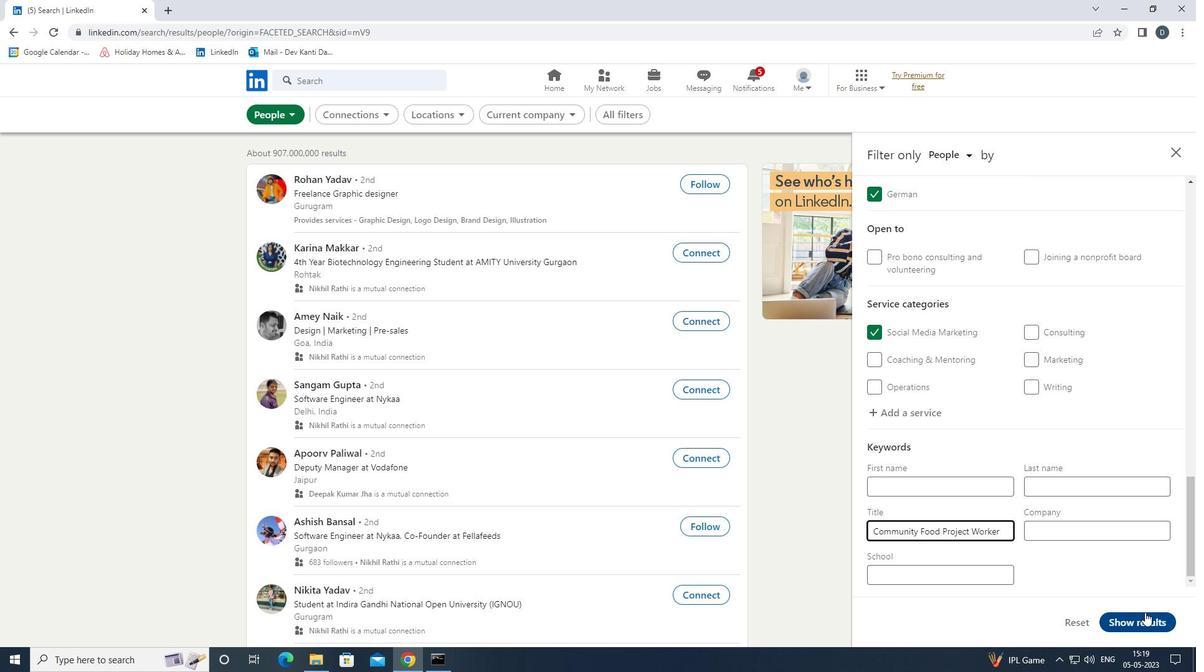 
Action: Mouse pressed left at (1145, 616)
Screenshot: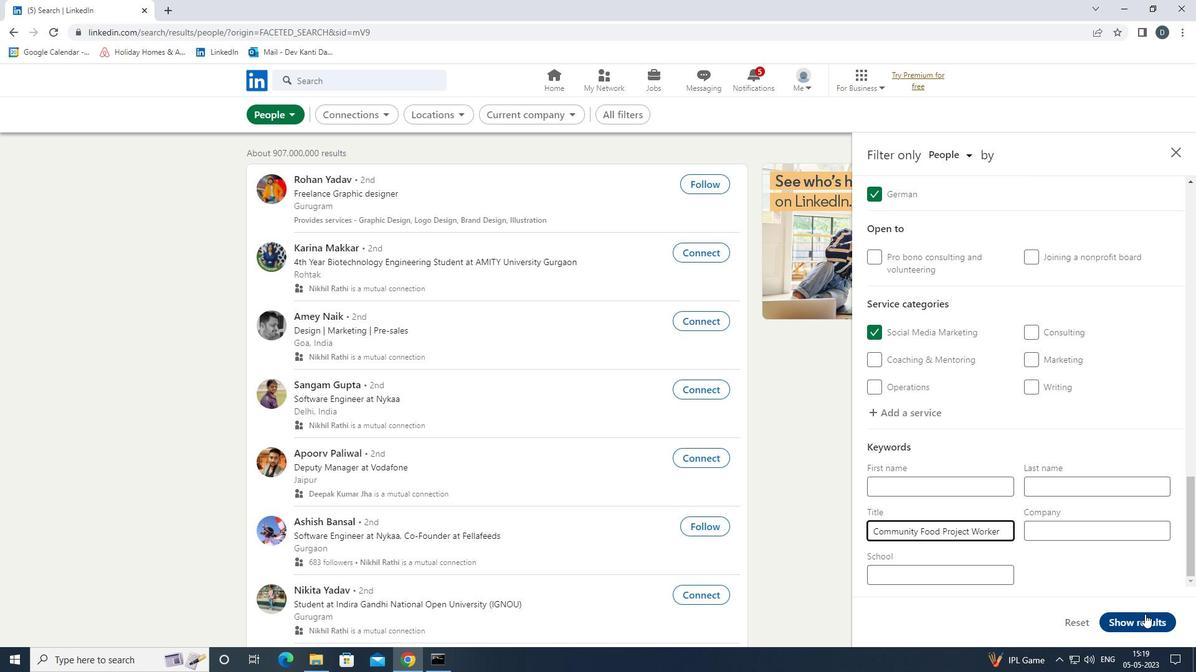 
Action: Mouse moved to (1142, 572)
Screenshot: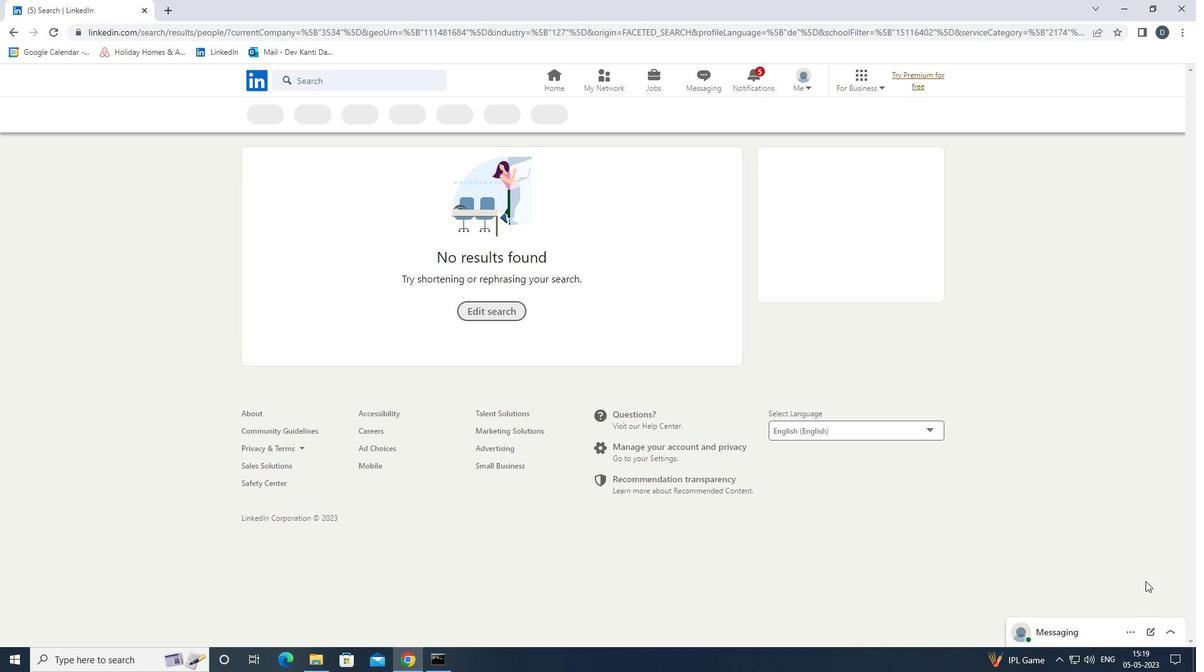 
